 Task: Open Card Technology Conference Review in Board Email Marketing List Cleaning and Segmentation to Workspace Email Service Providers and add a team member Softage.2@softage.net, a label Purple, a checklist Greek Life, an attachment from your onedrive, a color Purple and finally, add a card description 'Conduct customer research for new customer experience improvements' and a comment 'Attention to detail is critical for this task, so let us make sure we do not miss anything important.'. Add a start date 'Jan 02, 1900' with a due date 'Jan 09, 1900'
Action: Mouse moved to (72, 269)
Screenshot: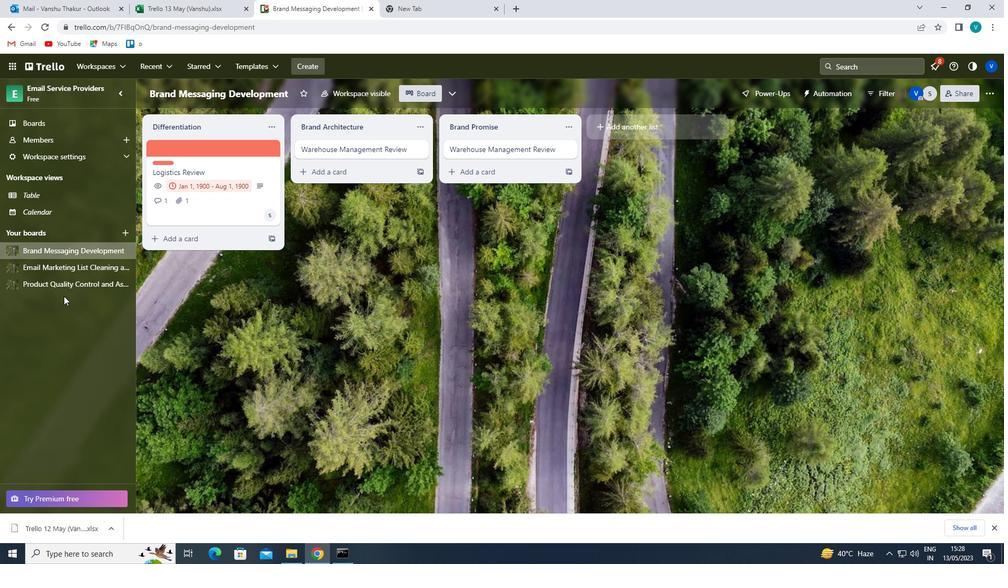 
Action: Mouse pressed left at (72, 269)
Screenshot: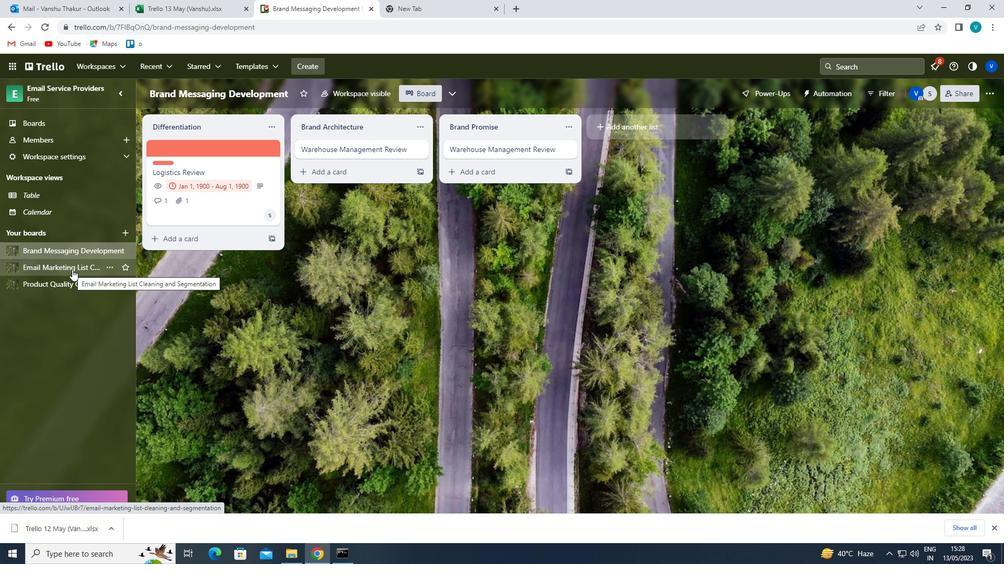 
Action: Mouse moved to (189, 150)
Screenshot: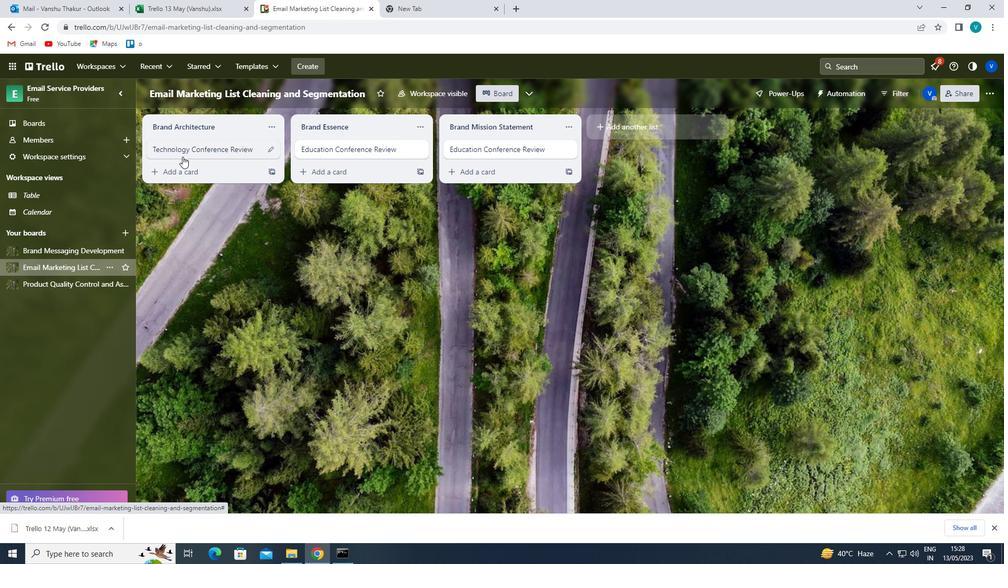 
Action: Mouse pressed left at (189, 150)
Screenshot: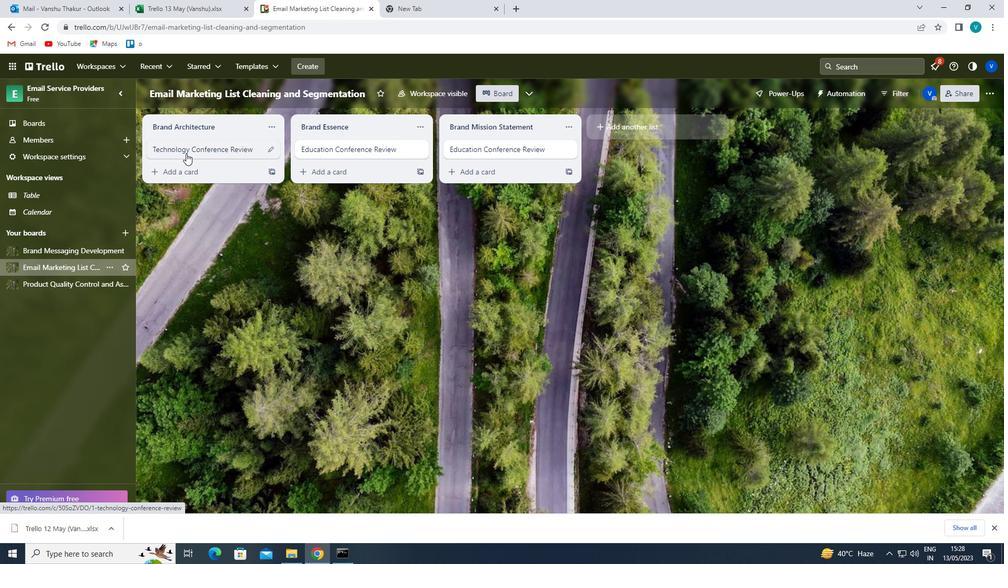 
Action: Mouse moved to (642, 149)
Screenshot: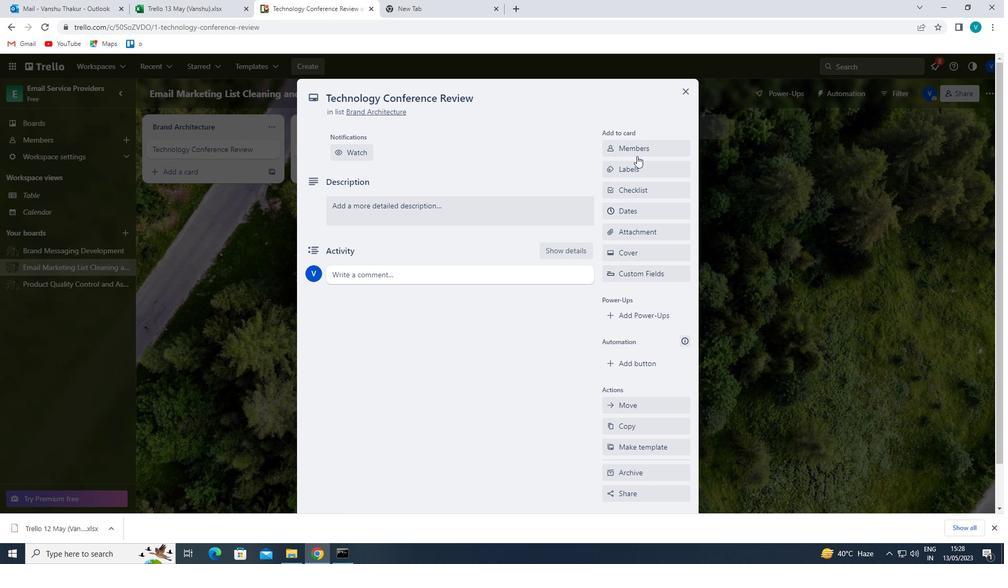 
Action: Mouse pressed left at (642, 149)
Screenshot: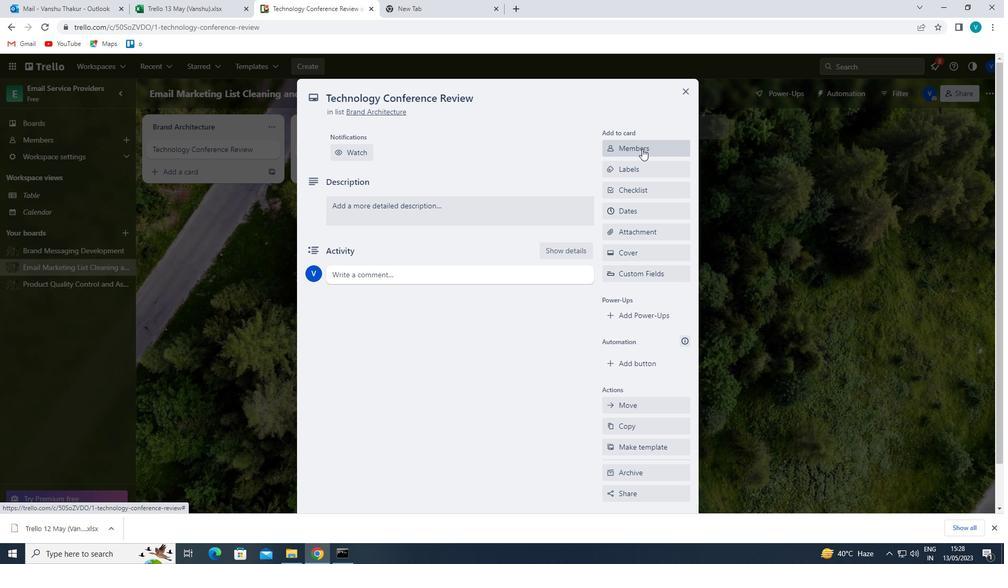 
Action: Key pressed <Key.shift>SOFTA
Screenshot: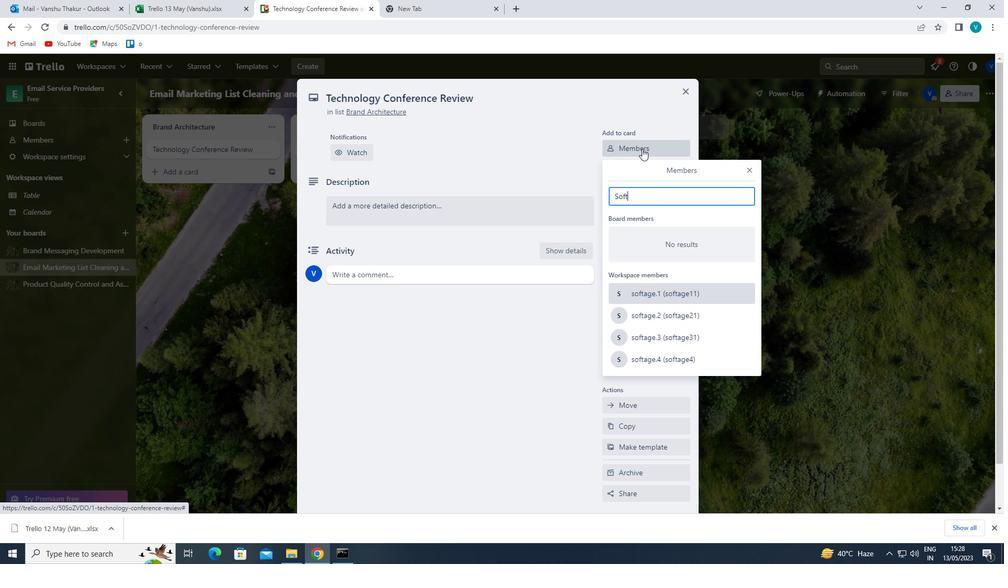 
Action: Mouse moved to (519, 76)
Screenshot: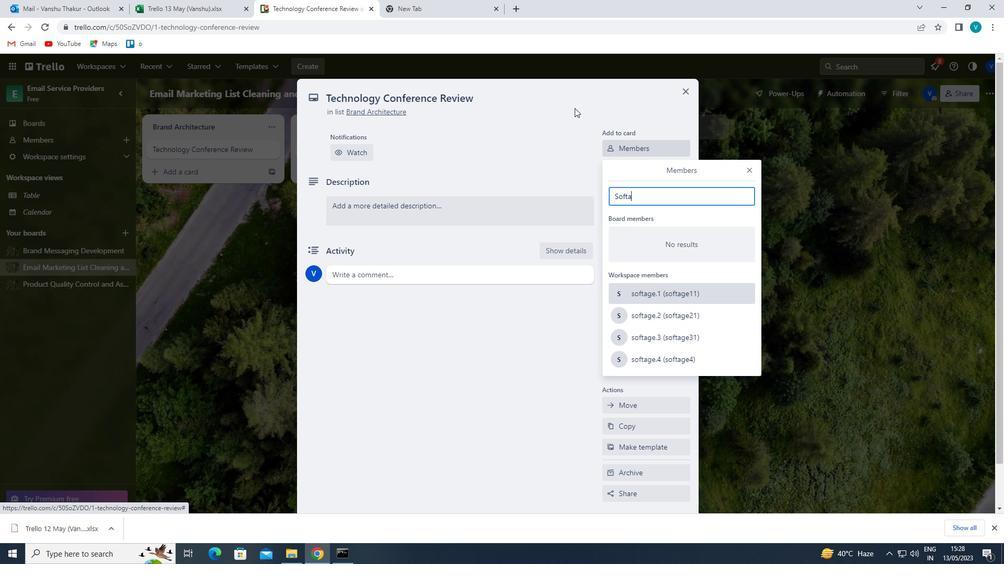 
Action: Key pressed <Key.backspace>
Screenshot: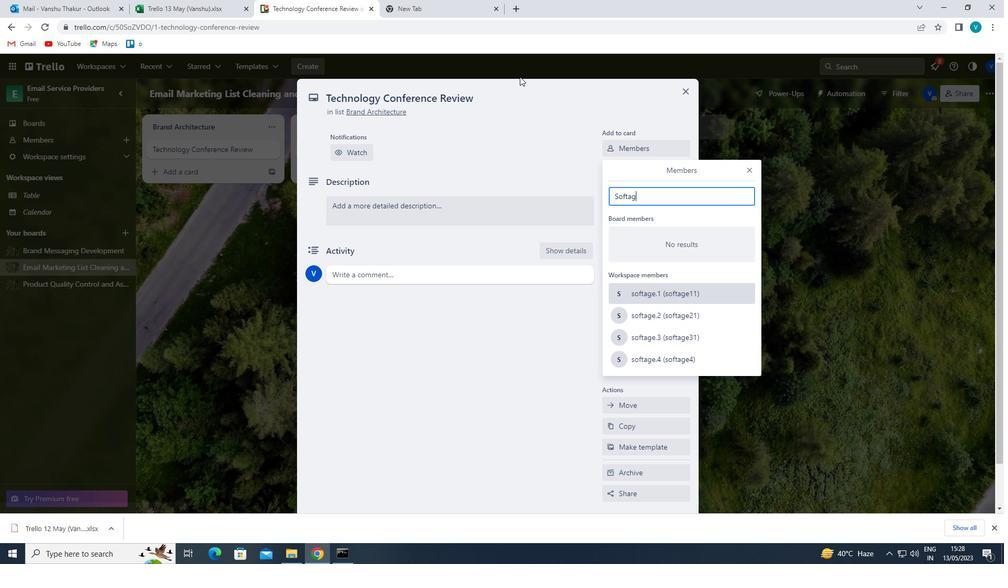 
Action: Mouse moved to (667, 312)
Screenshot: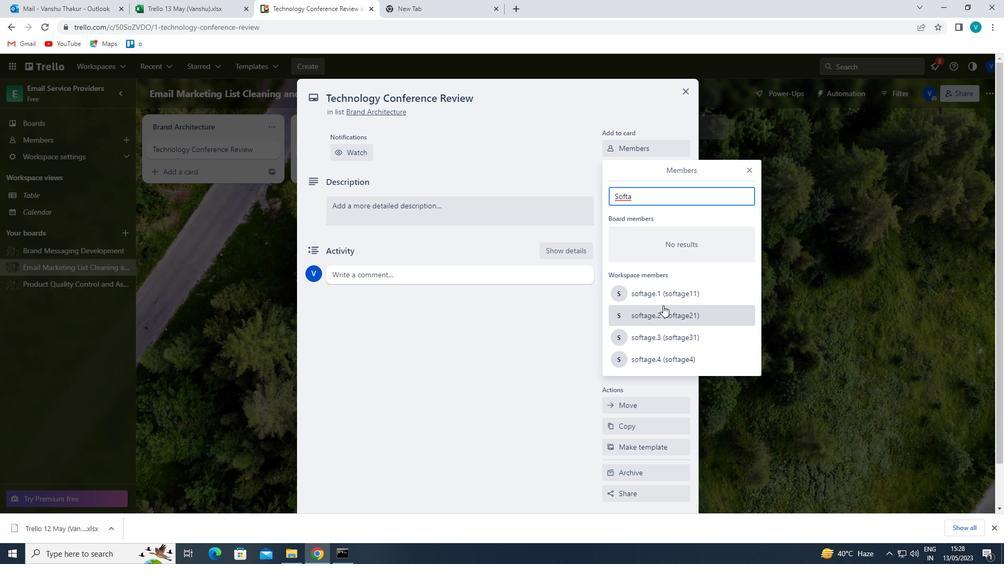 
Action: Mouse pressed left at (667, 312)
Screenshot: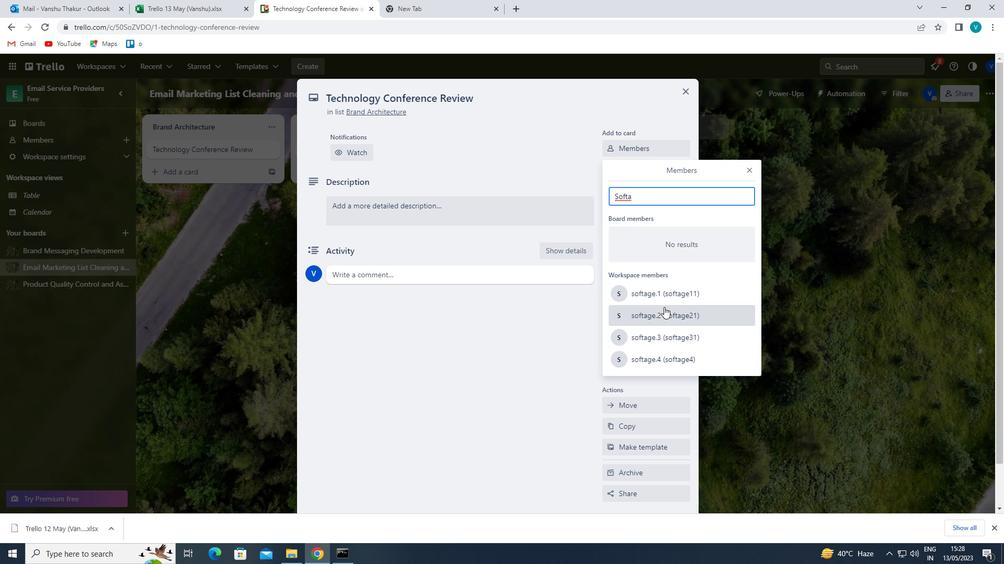 
Action: Mouse moved to (751, 168)
Screenshot: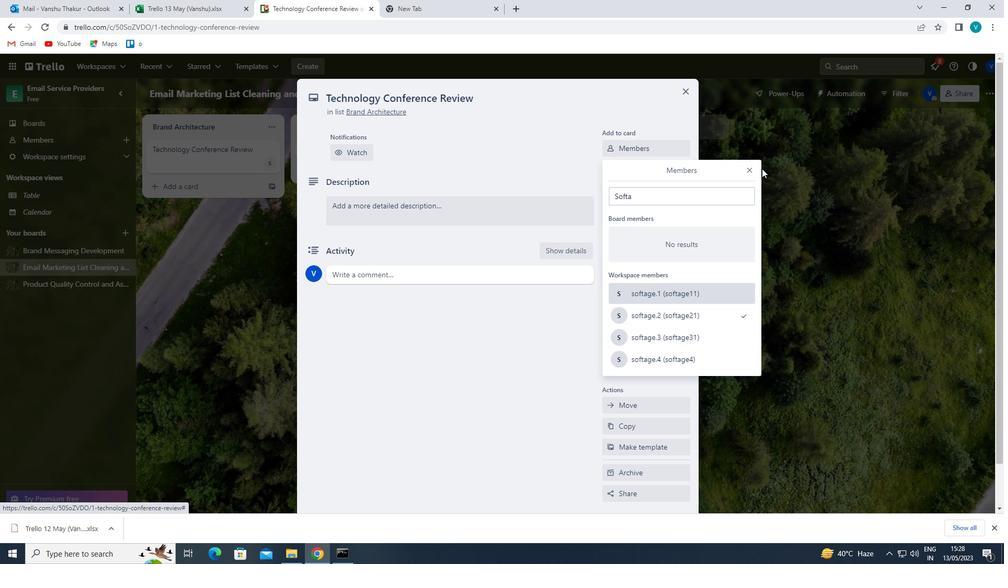 
Action: Mouse pressed left at (751, 168)
Screenshot: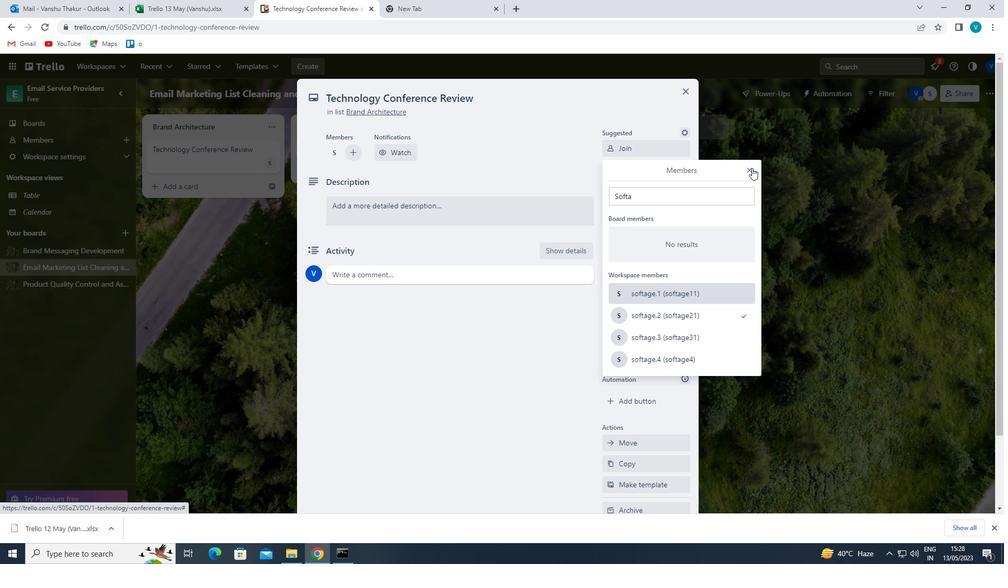 
Action: Mouse moved to (666, 209)
Screenshot: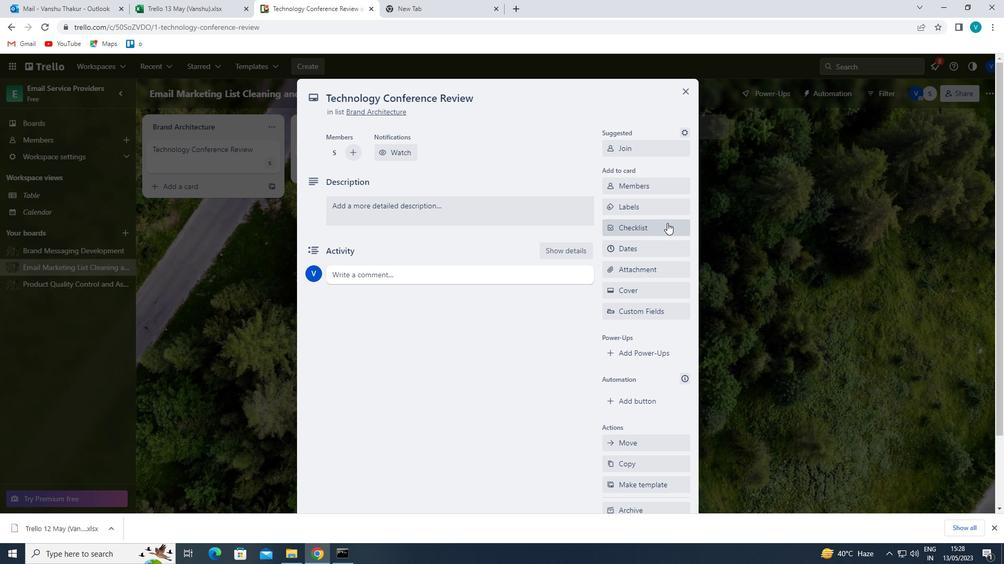 
Action: Mouse pressed left at (666, 209)
Screenshot: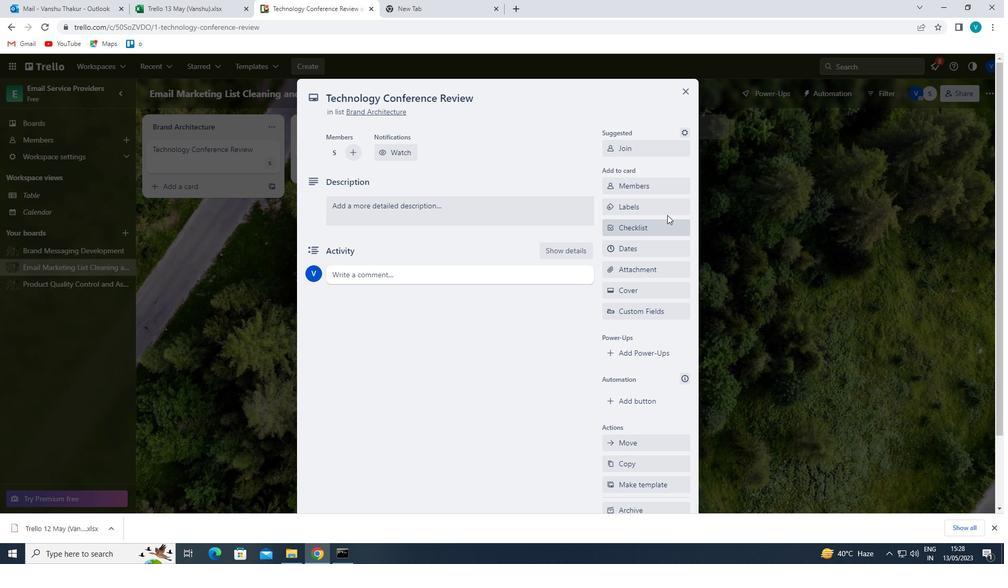 
Action: Mouse moved to (675, 369)
Screenshot: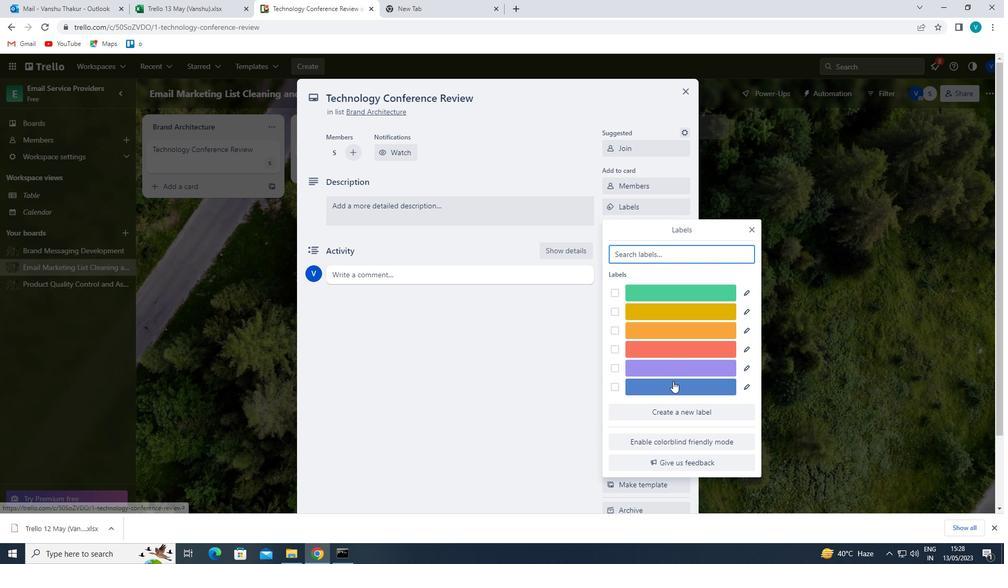 
Action: Mouse pressed left at (675, 369)
Screenshot: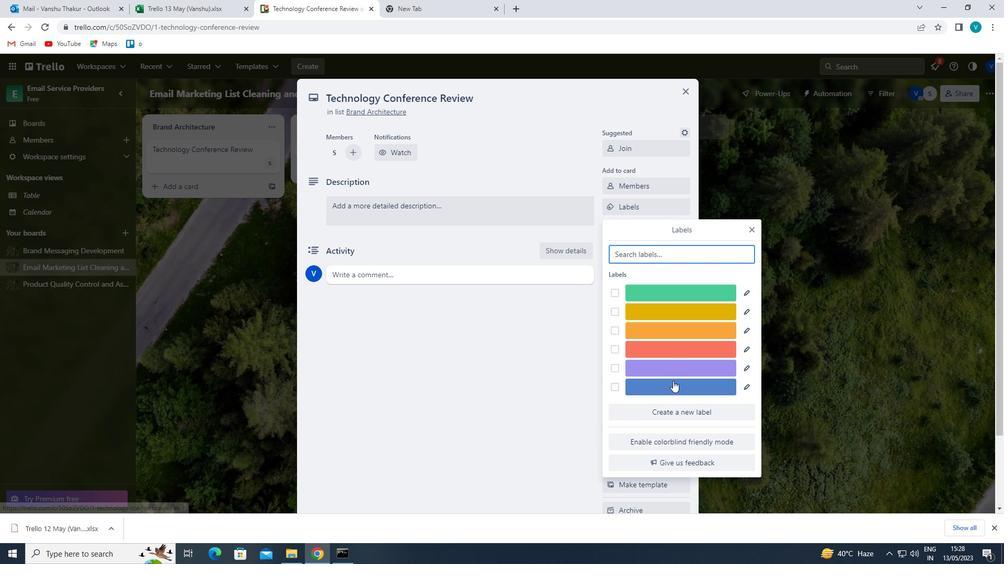 
Action: Mouse moved to (750, 227)
Screenshot: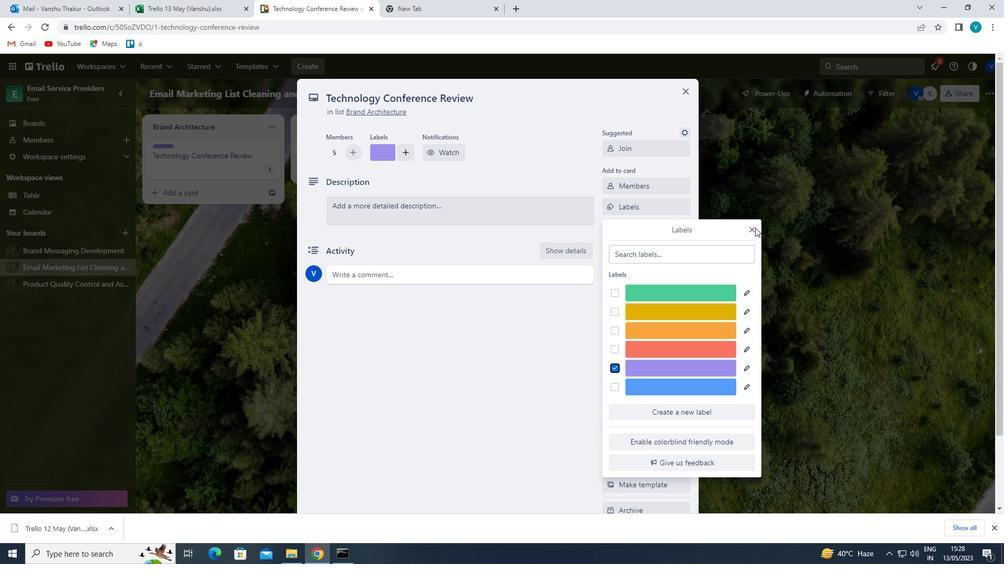 
Action: Mouse pressed left at (750, 227)
Screenshot: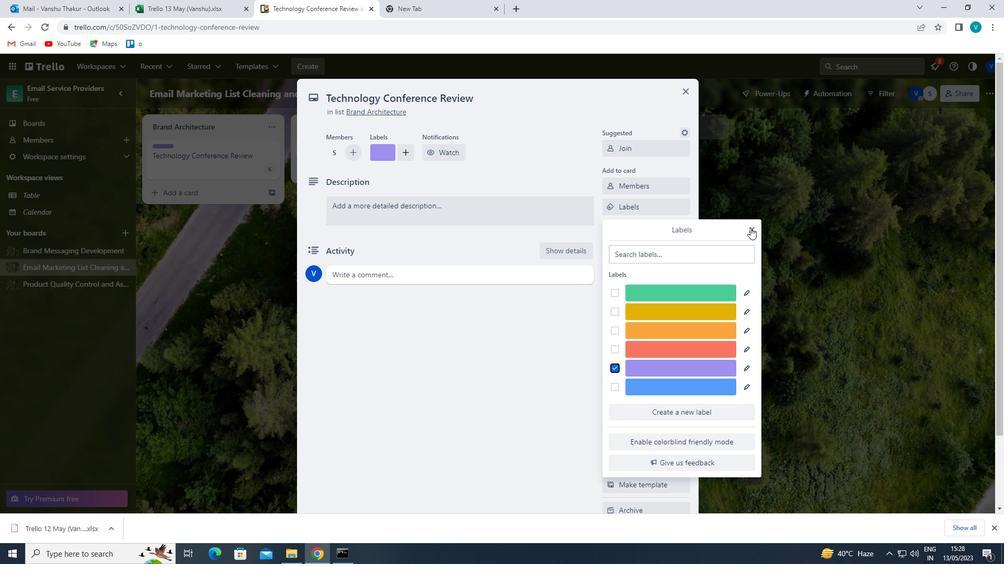
Action: Mouse moved to (641, 223)
Screenshot: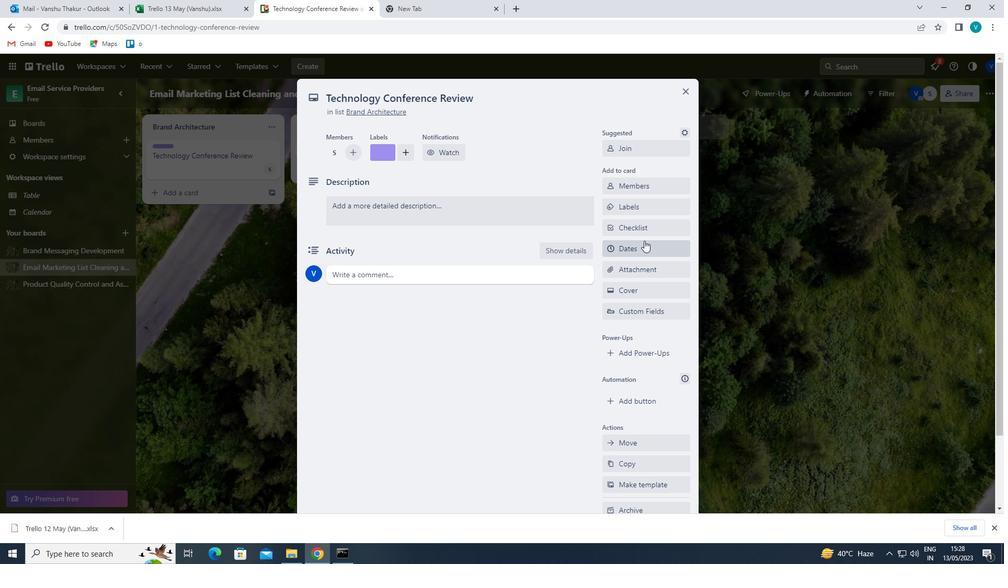 
Action: Mouse pressed left at (641, 223)
Screenshot: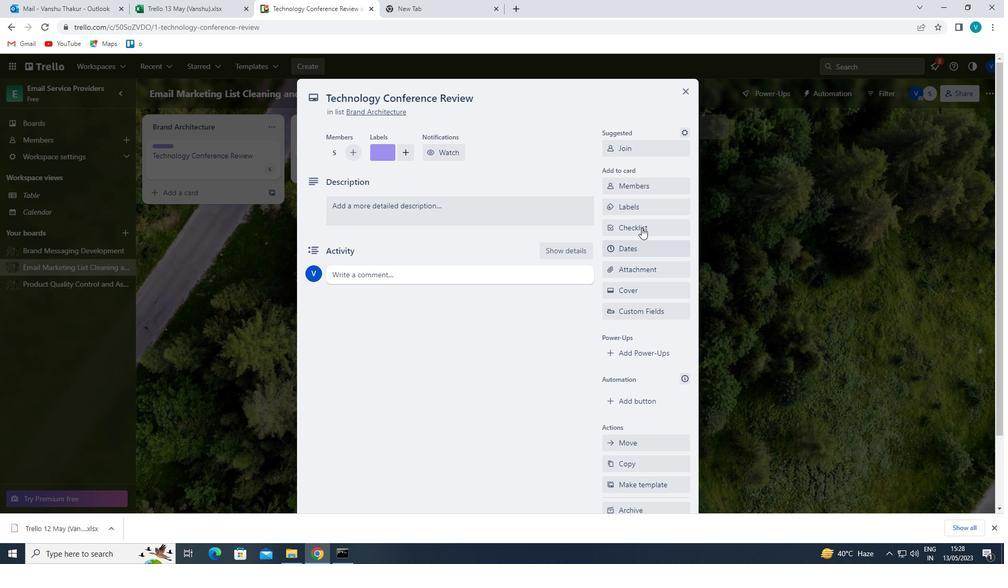 
Action: Key pressed <Key.shift>GREEK<Key.space><Key.shift>LIFE
Screenshot: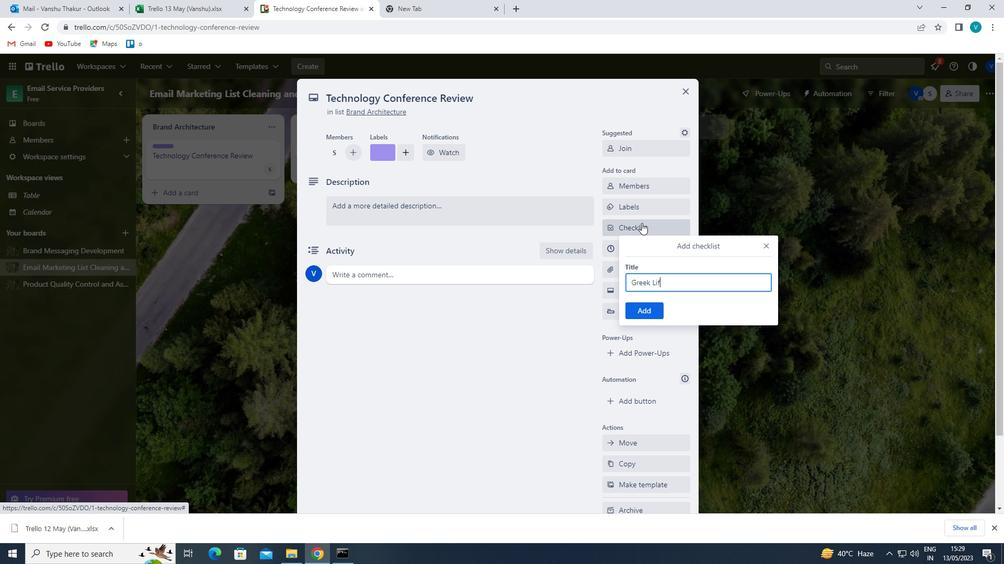 
Action: Mouse moved to (654, 308)
Screenshot: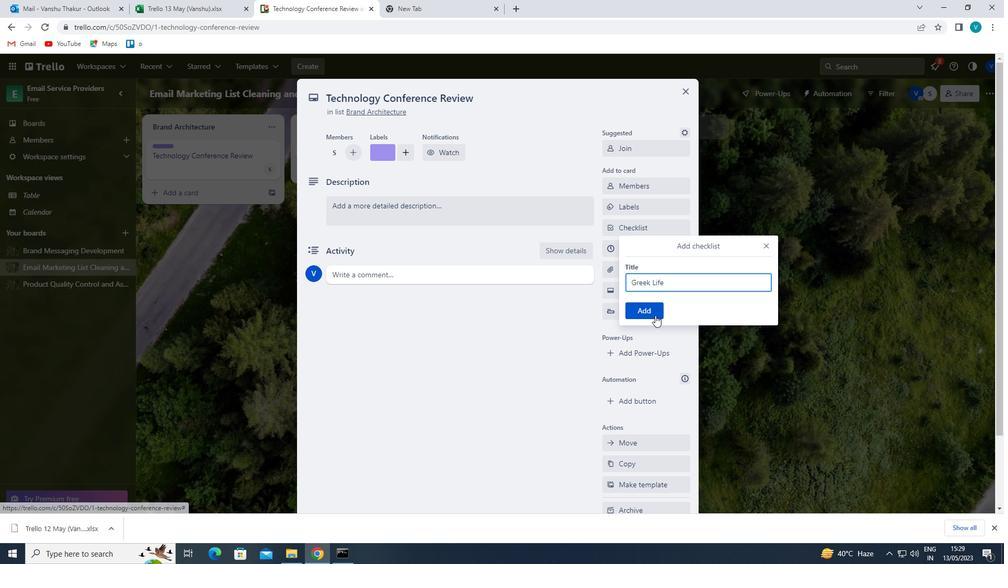 
Action: Mouse pressed left at (654, 308)
Screenshot: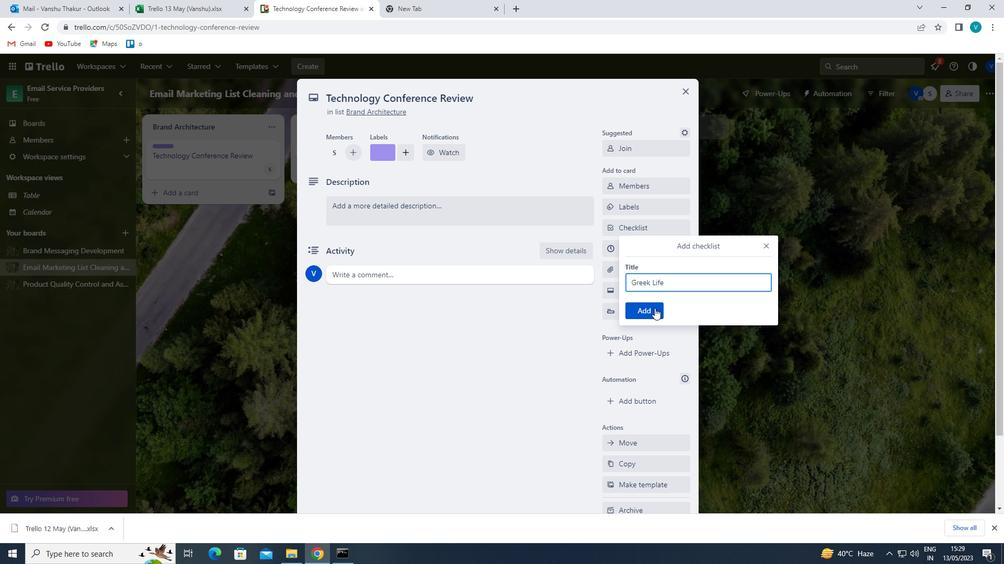 
Action: Mouse moved to (642, 275)
Screenshot: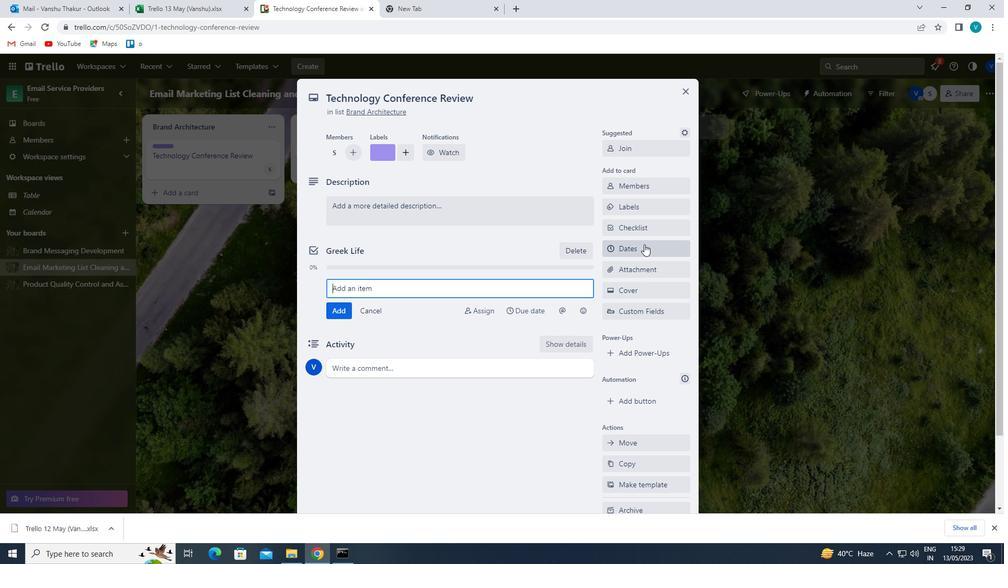 
Action: Mouse pressed left at (642, 275)
Screenshot: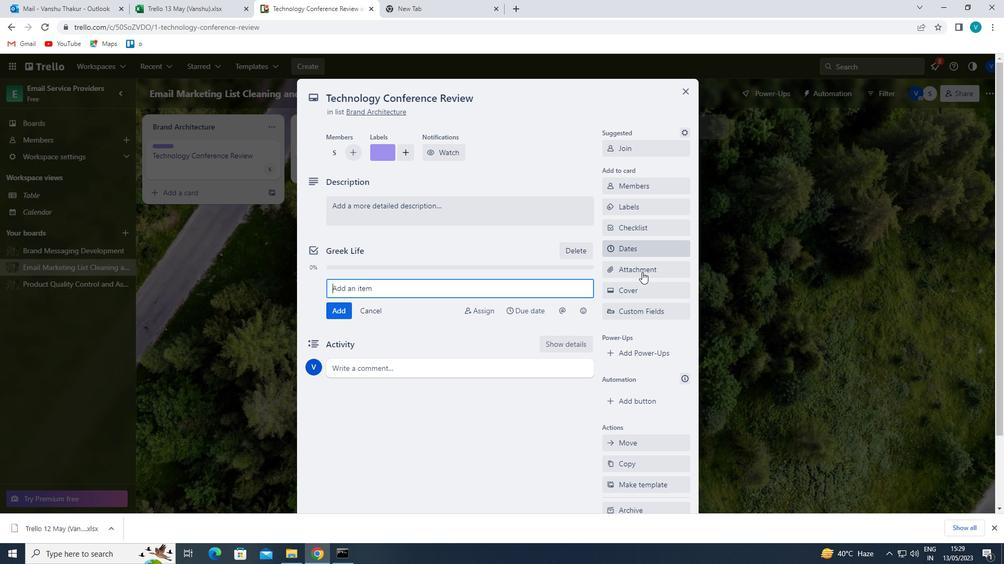 
Action: Mouse moved to (630, 397)
Screenshot: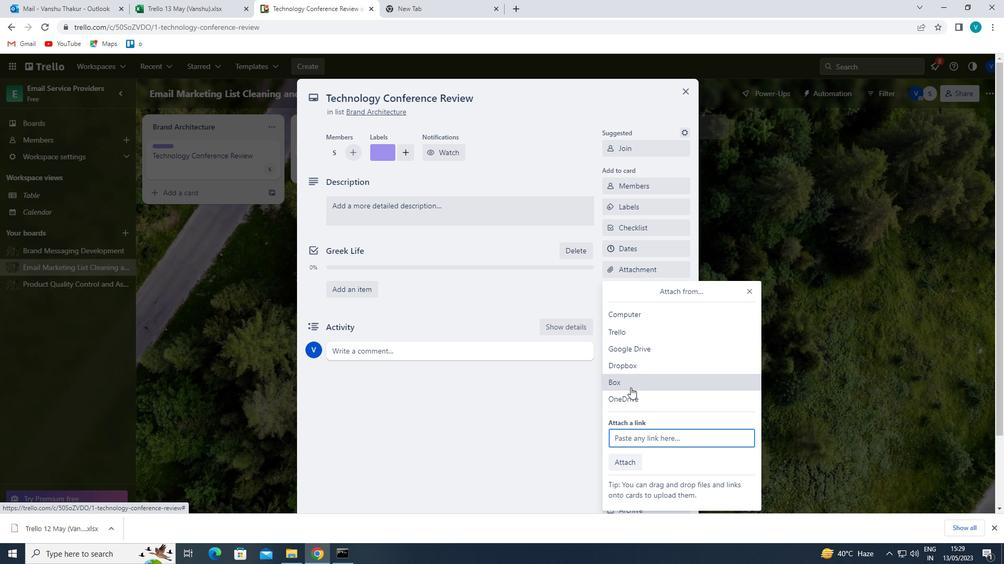 
Action: Mouse pressed left at (630, 397)
Screenshot: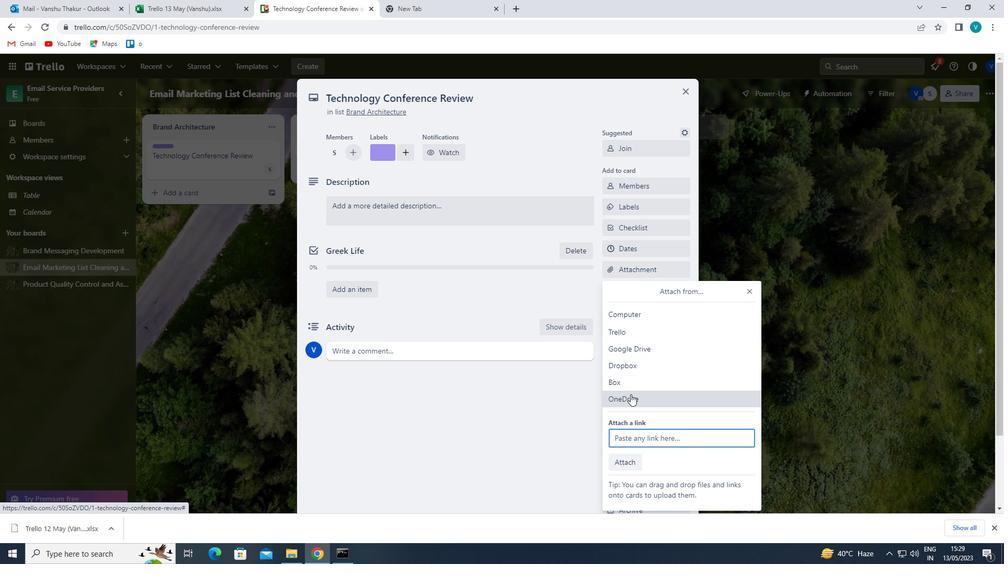 
Action: Mouse moved to (381, 204)
Screenshot: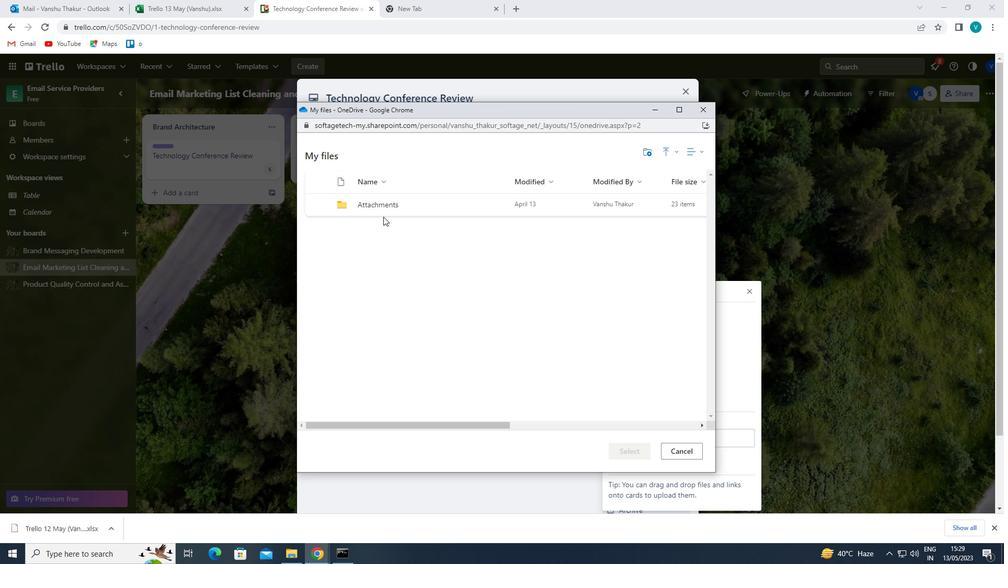 
Action: Mouse pressed left at (381, 204)
Screenshot: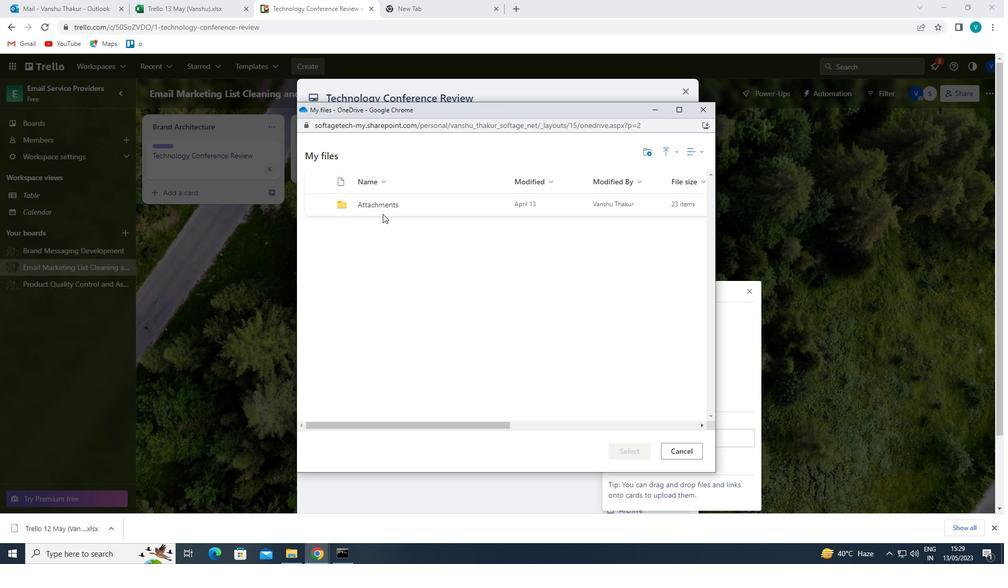 
Action: Mouse moved to (373, 255)
Screenshot: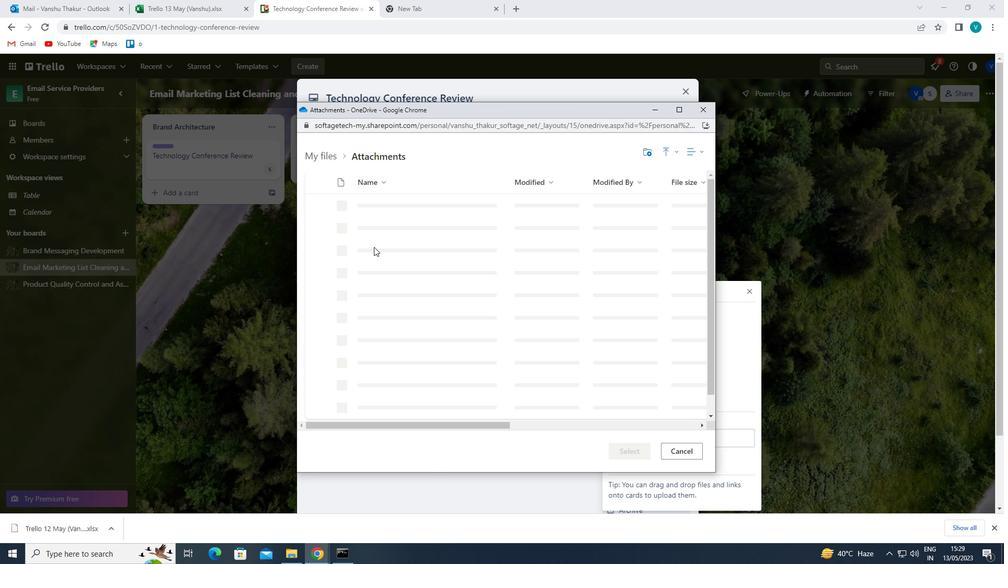 
Action: Mouse pressed left at (373, 255)
Screenshot: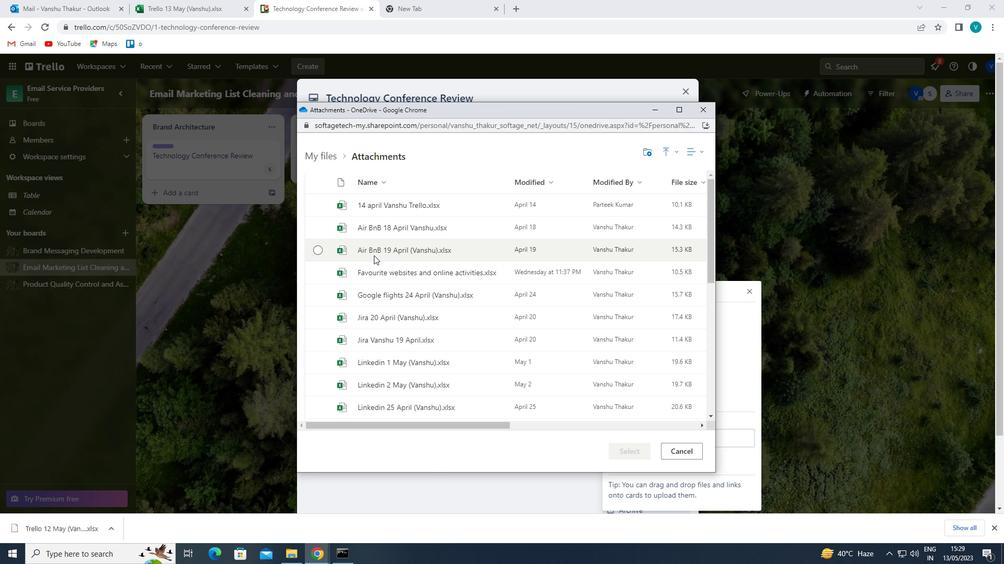 
Action: Mouse moved to (623, 446)
Screenshot: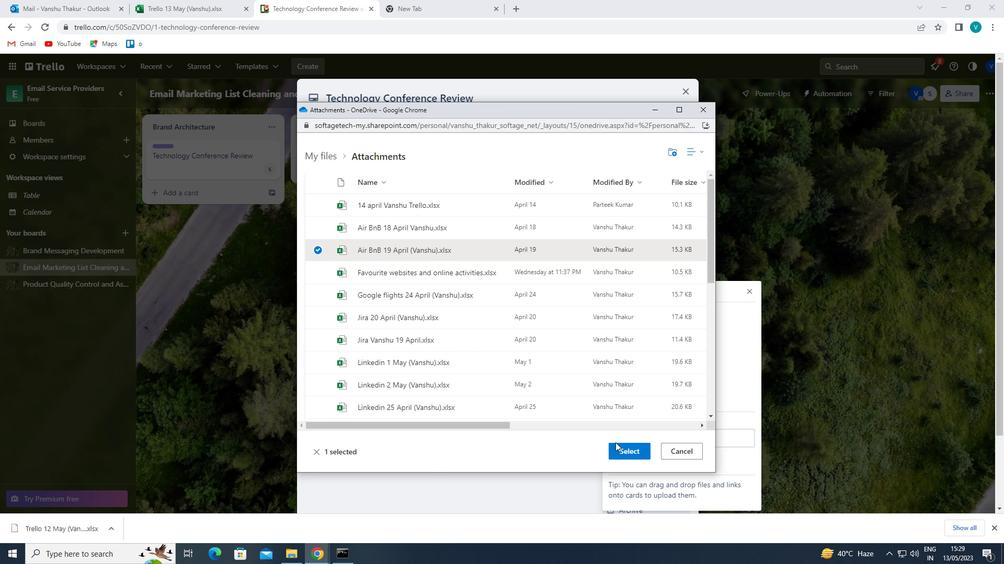 
Action: Mouse pressed left at (623, 446)
Screenshot: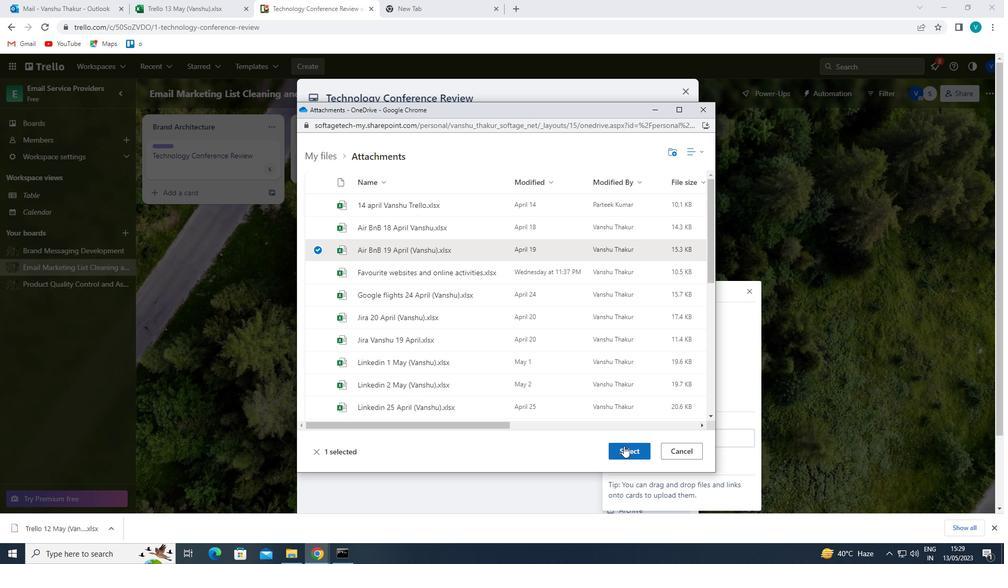 
Action: Mouse moved to (629, 294)
Screenshot: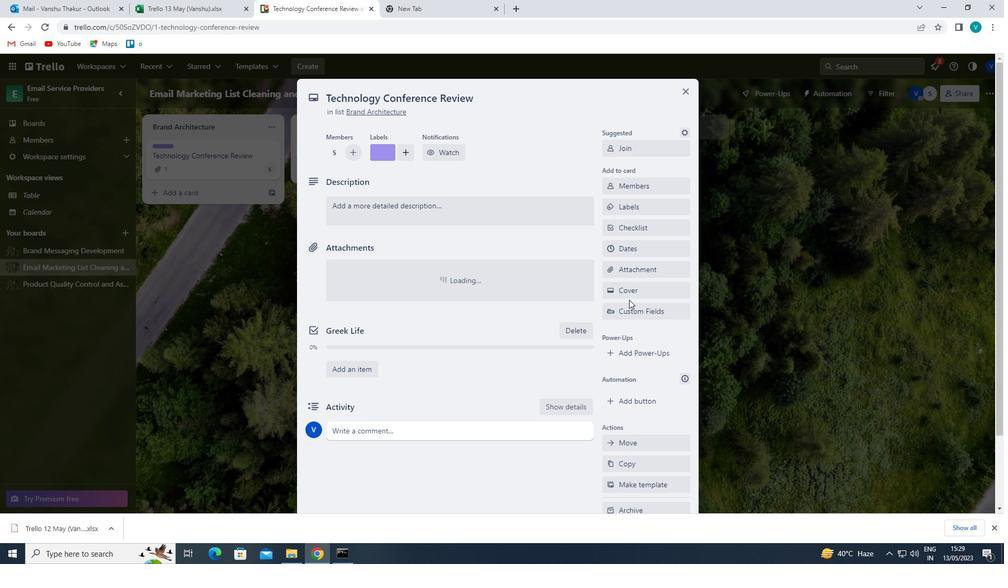 
Action: Mouse pressed left at (629, 294)
Screenshot: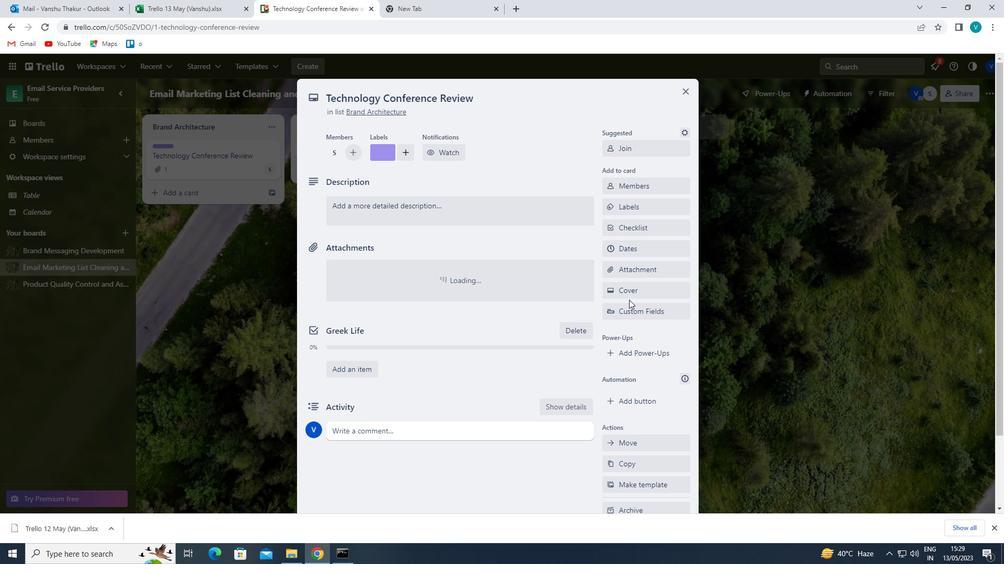 
Action: Mouse moved to (734, 300)
Screenshot: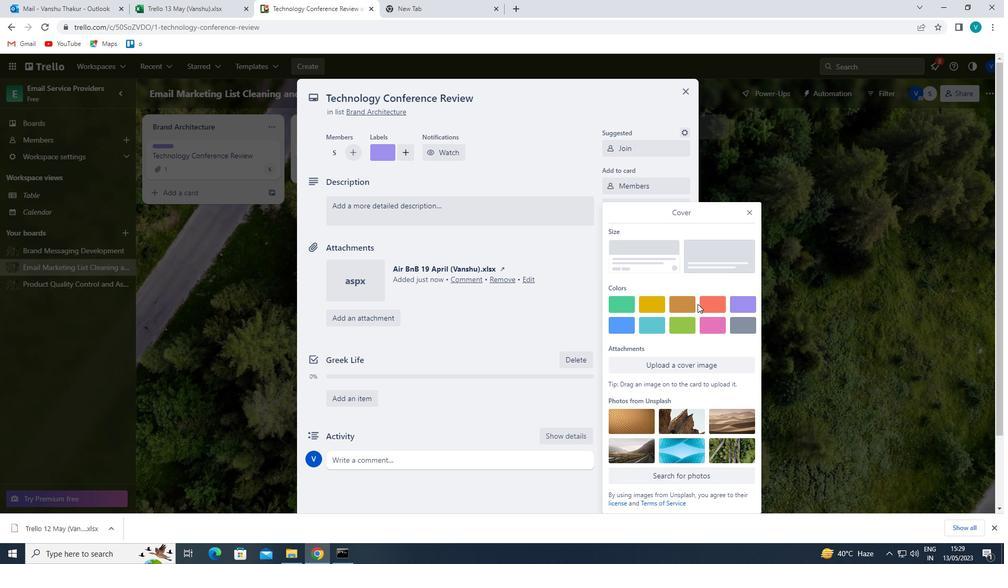 
Action: Mouse pressed left at (734, 300)
Screenshot: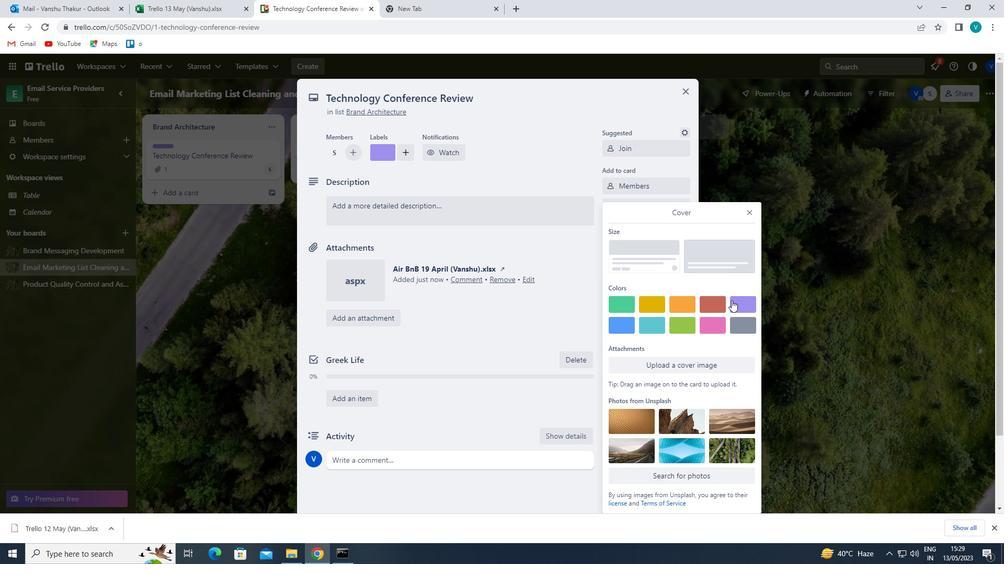 
Action: Mouse moved to (751, 191)
Screenshot: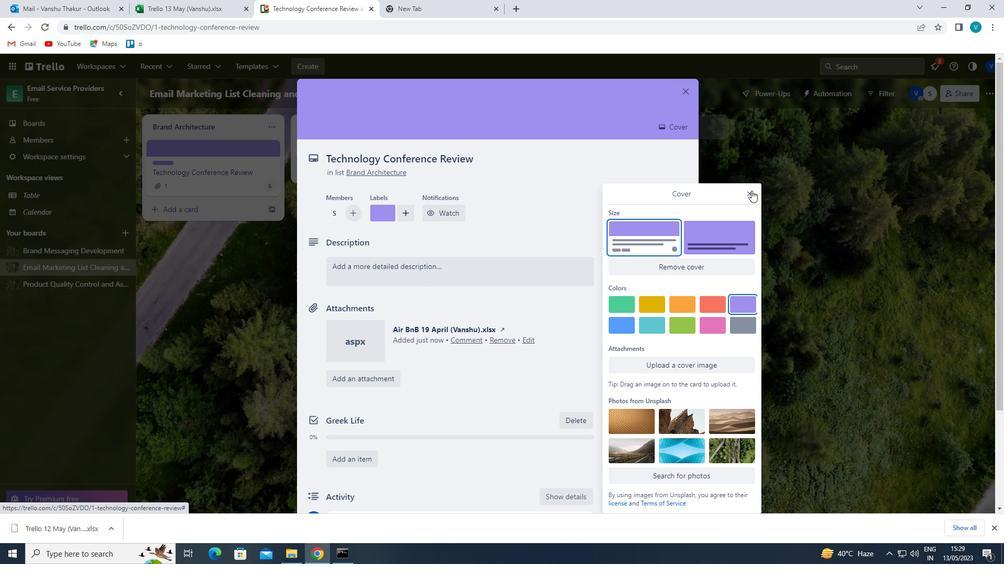 
Action: Mouse pressed left at (751, 191)
Screenshot: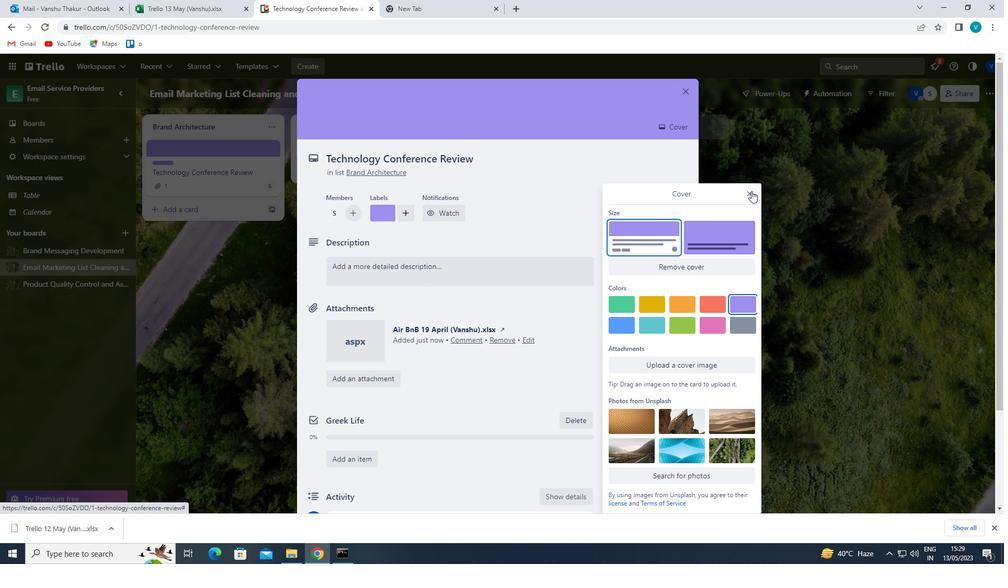 
Action: Mouse moved to (448, 258)
Screenshot: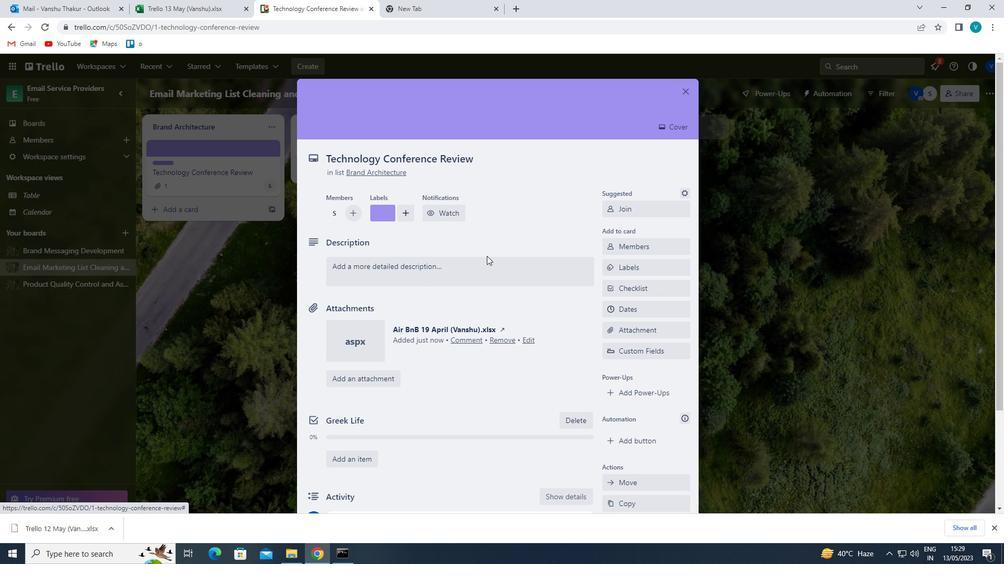 
Action: Mouse pressed left at (448, 258)
Screenshot: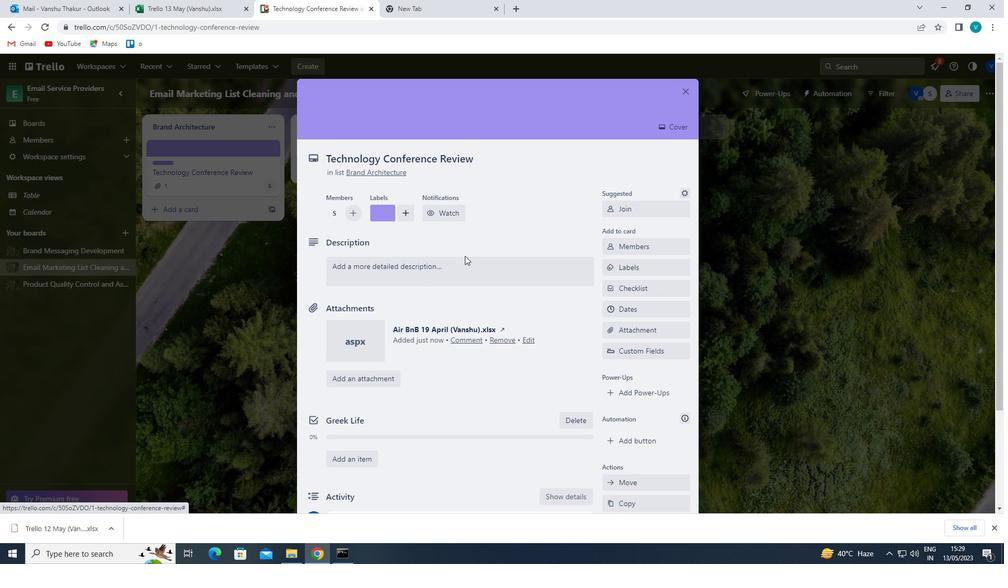 
Action: Mouse moved to (448, 259)
Screenshot: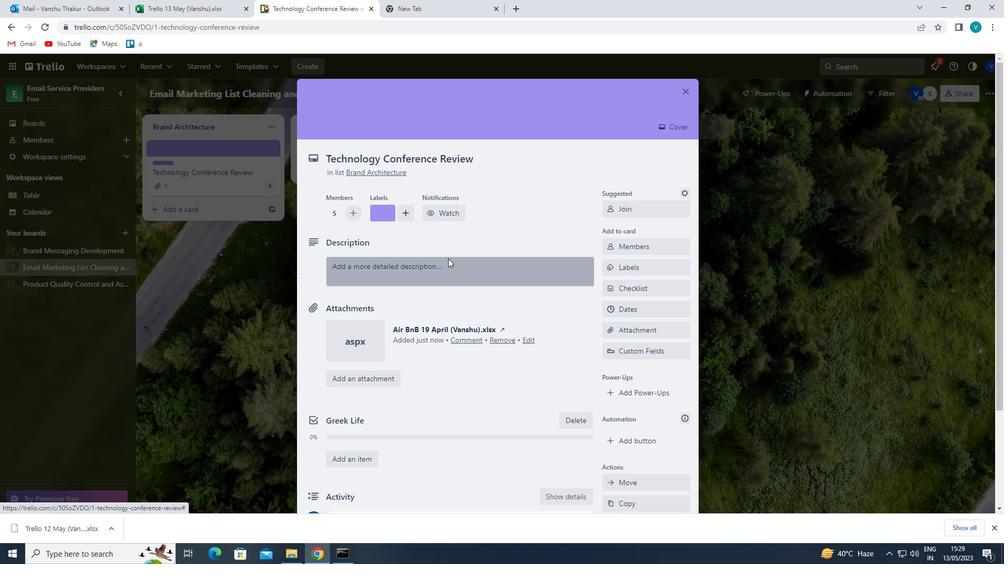 
Action: Key pressed '<Key.shift><Key.shift><Key.shift><Key.shift><Key.shift><Key.shift><Key.shift><Key.shift><Key.shift><Key.shift><Key.shift>CONDUCT<Key.space>CUSTOMER<Key.space>RESEARCH<Key.space>FOR<Key.space>NEW<Key.space>CUSTOMER<Key.space>EXPERIENCE<Key.space>IMPROVEMENTS'
Screenshot: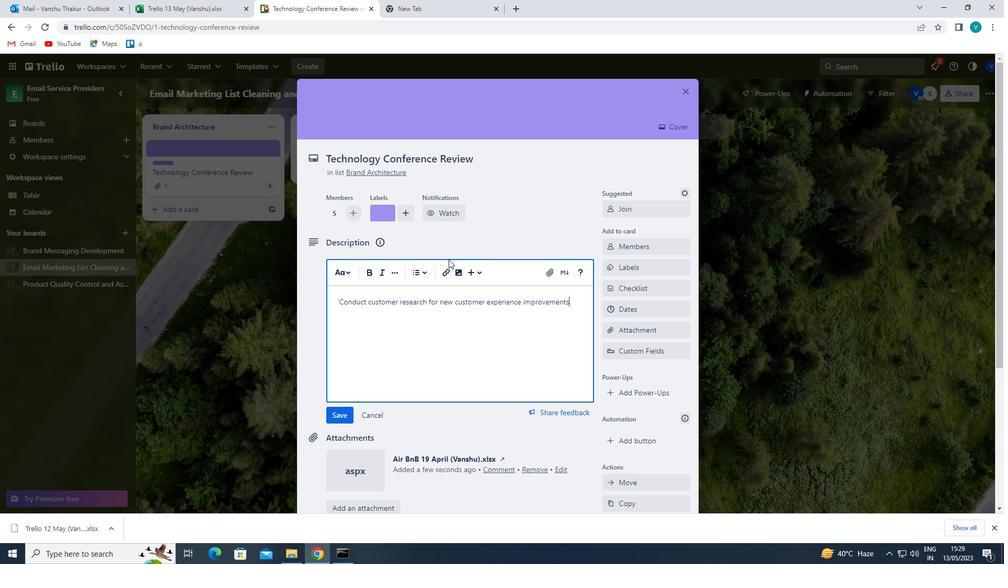 
Action: Mouse moved to (337, 411)
Screenshot: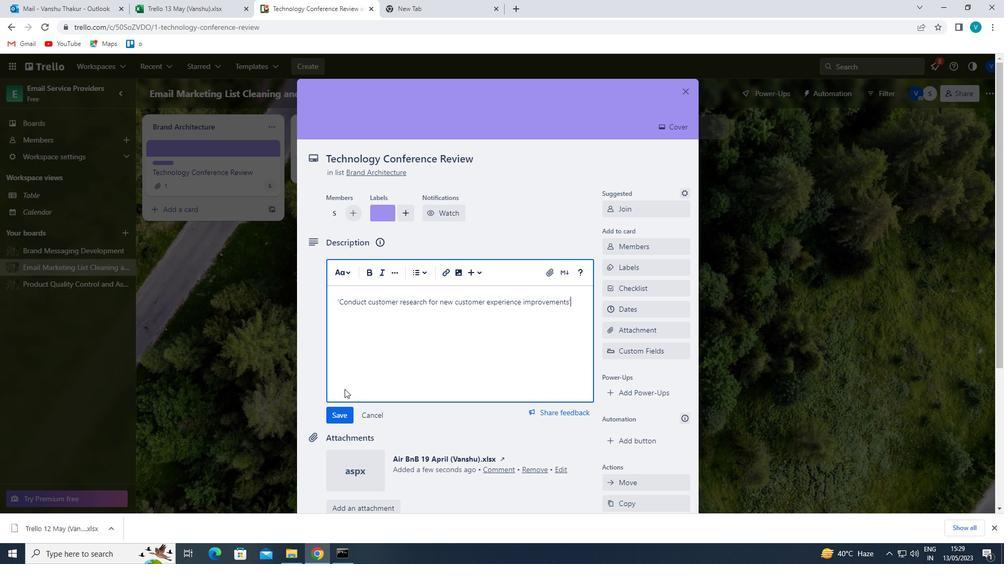 
Action: Mouse pressed left at (337, 411)
Screenshot: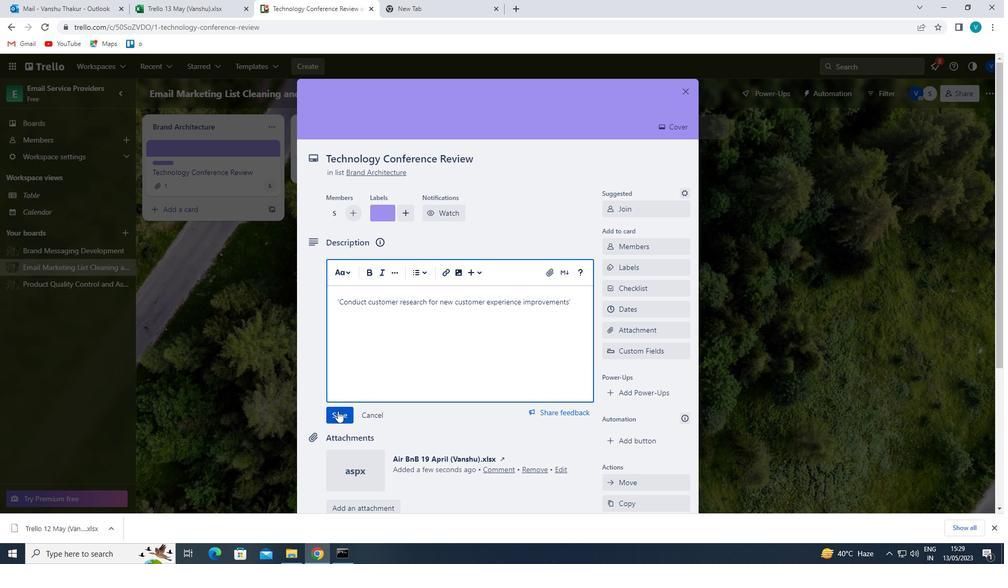 
Action: Mouse scrolled (337, 411) with delta (0, 0)
Screenshot: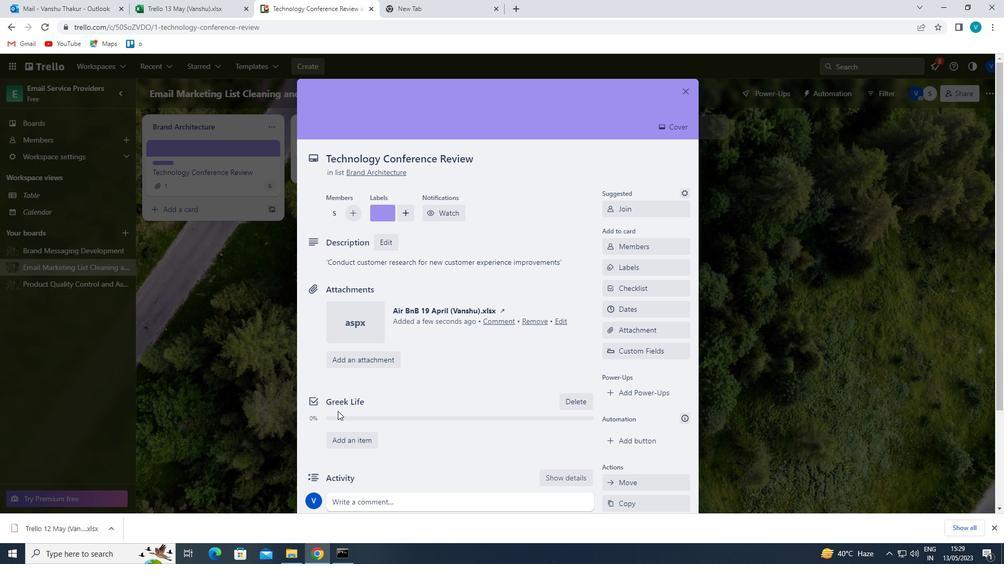 
Action: Mouse scrolled (337, 411) with delta (0, 0)
Screenshot: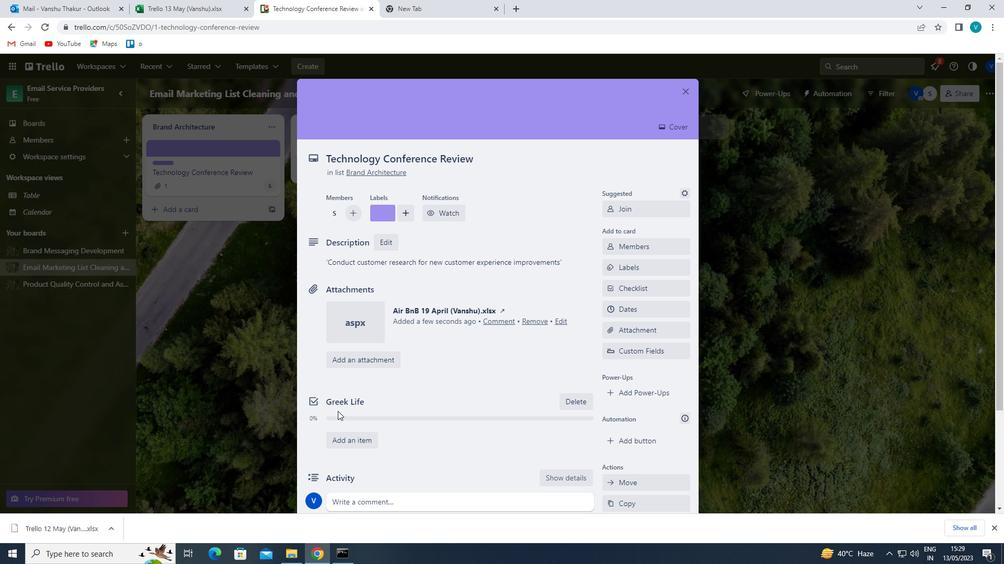 
Action: Mouse moved to (339, 404)
Screenshot: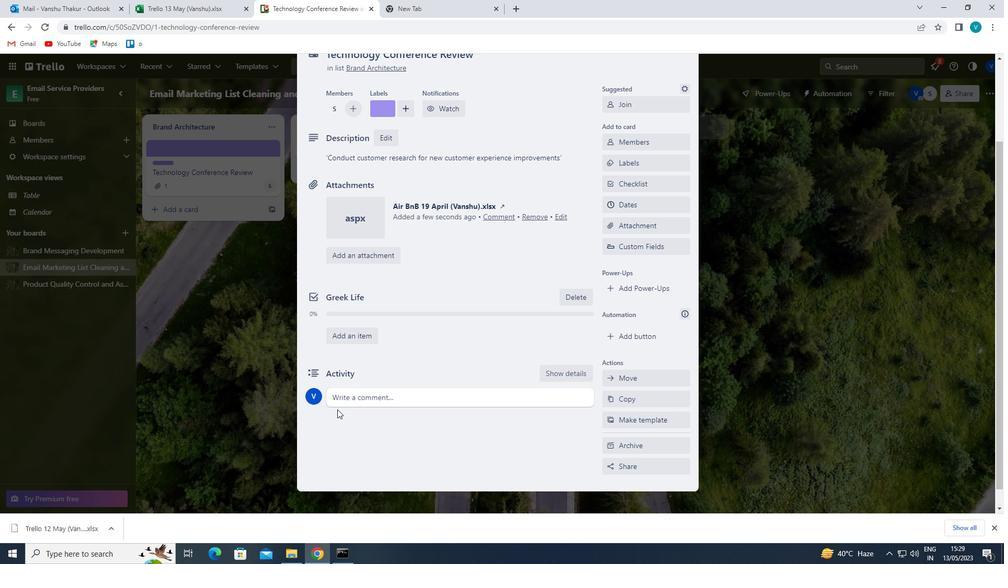 
Action: Mouse pressed left at (339, 404)
Screenshot: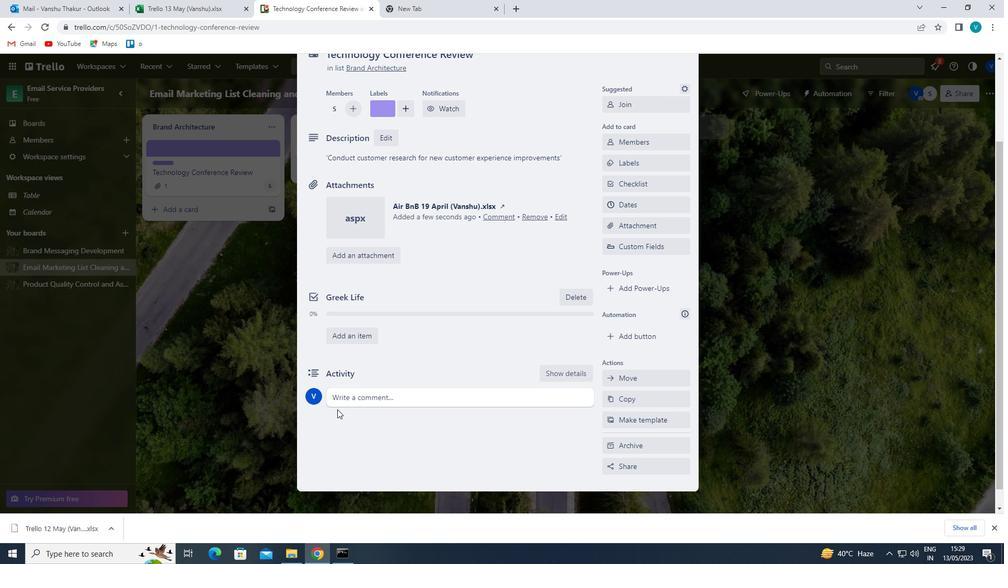 
Action: Mouse moved to (345, 399)
Screenshot: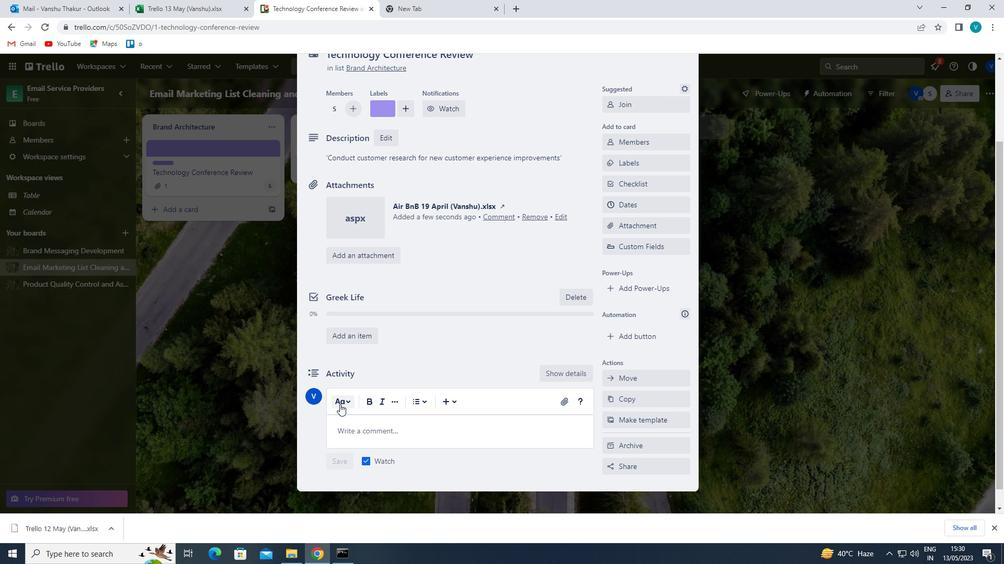 
Action: Key pressed '<Key.shift>ATTENTION<Key.space>TO<Key.space>DETAU<Key.backspace>IL<Key.space>IS<Key.space>CRITICAL<Key.space>FOR<Key.space>THIS<Key.space>TASK.<Key.backspace>,<Key.space>SO<Key.space>EL<Key.backspace>LET<Key.space><Key.backspace><Key.backspace><Key.backspace><Key.backspace><Key.backspace>LET<Key.space>US<Key.space>MAKE<Key.space>SURE<Key.space>WE<Key.space>DO<Key.space>NOT<Key.space>MISS<Key.space>ANYTHING<Key.space>IMPRT<Key.backspace><Key.backspace>ORTANT.'
Screenshot: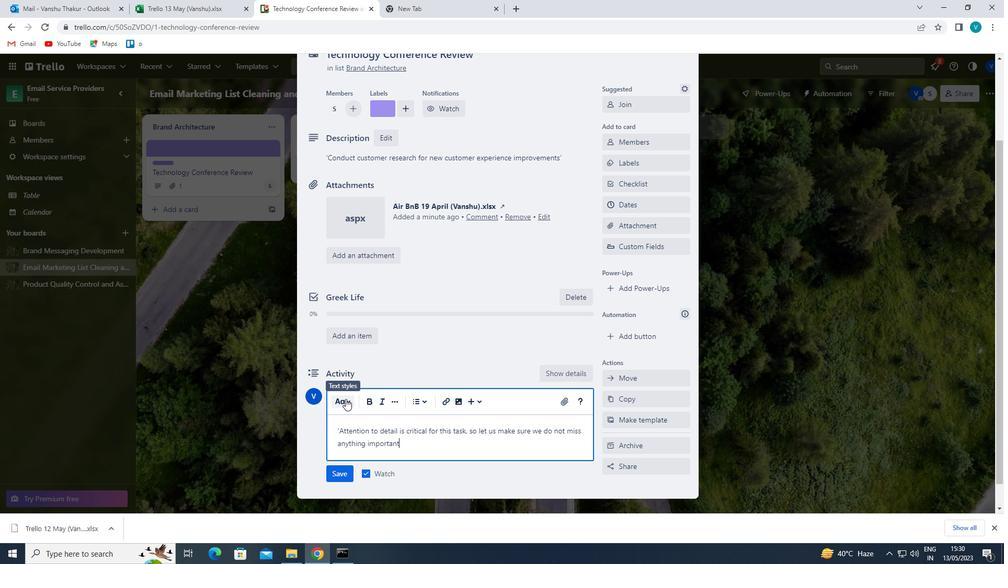 
Action: Mouse moved to (337, 472)
Screenshot: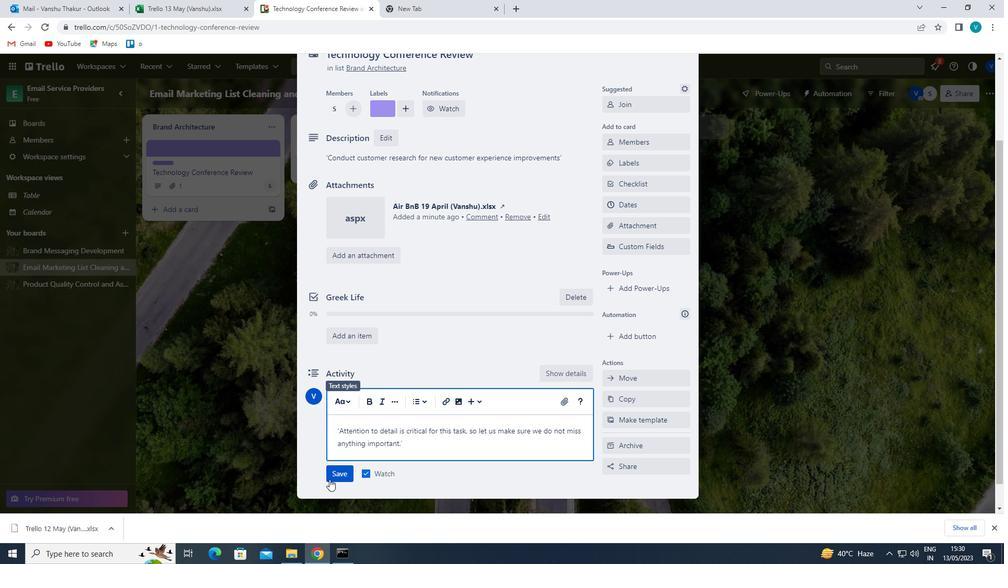 
Action: Mouse pressed left at (337, 472)
Screenshot: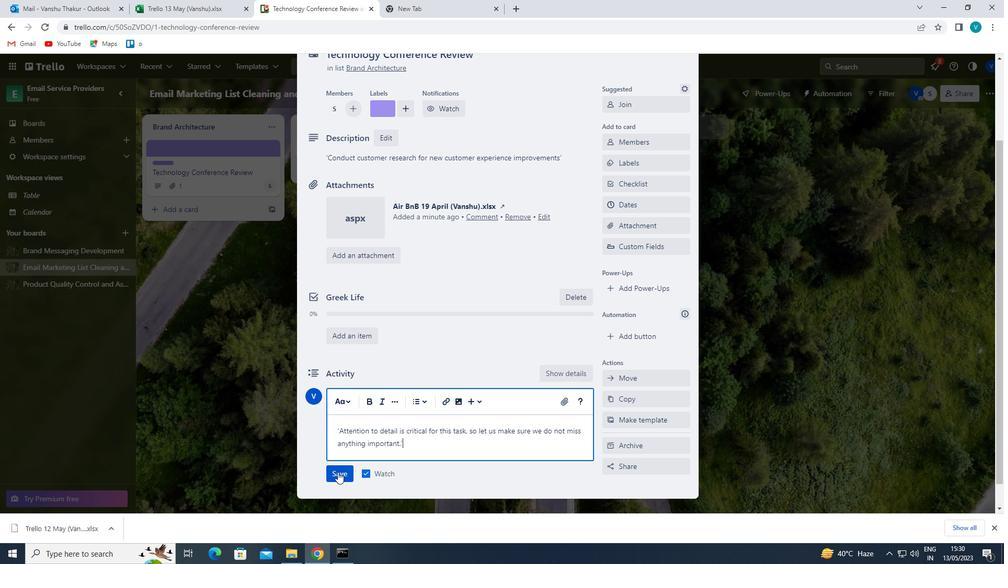 
Action: Mouse moved to (652, 201)
Screenshot: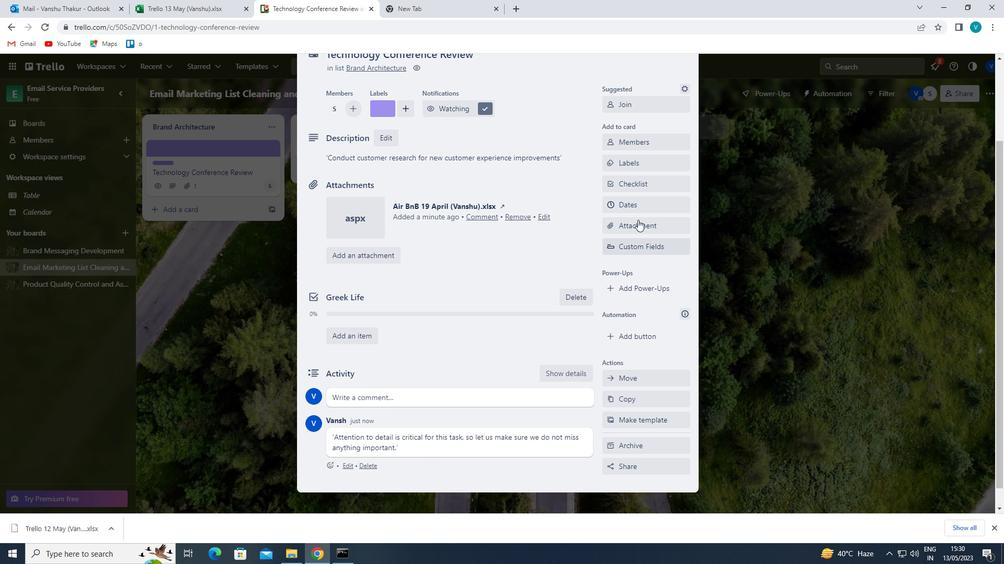 
Action: Mouse pressed left at (652, 201)
Screenshot: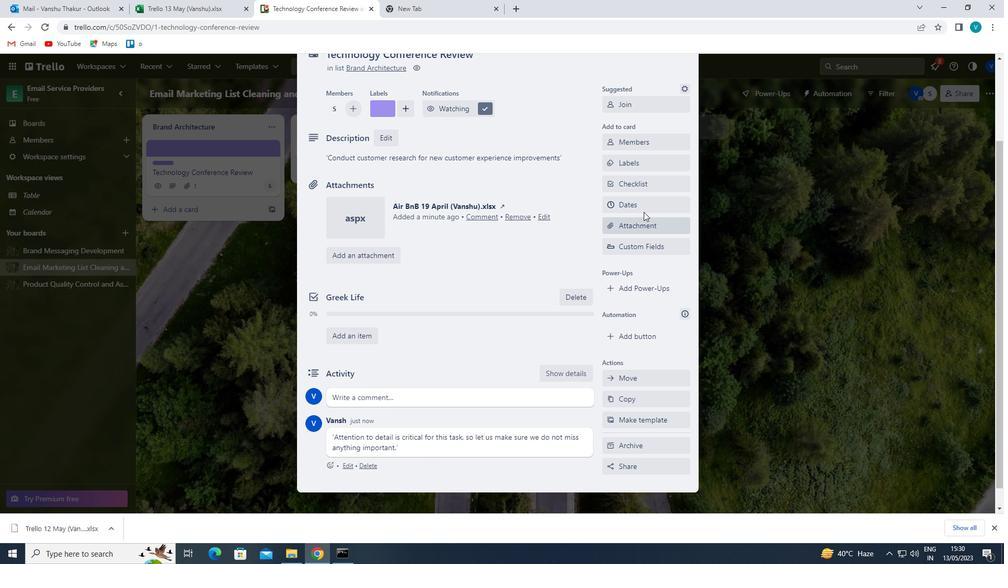 
Action: Mouse moved to (612, 283)
Screenshot: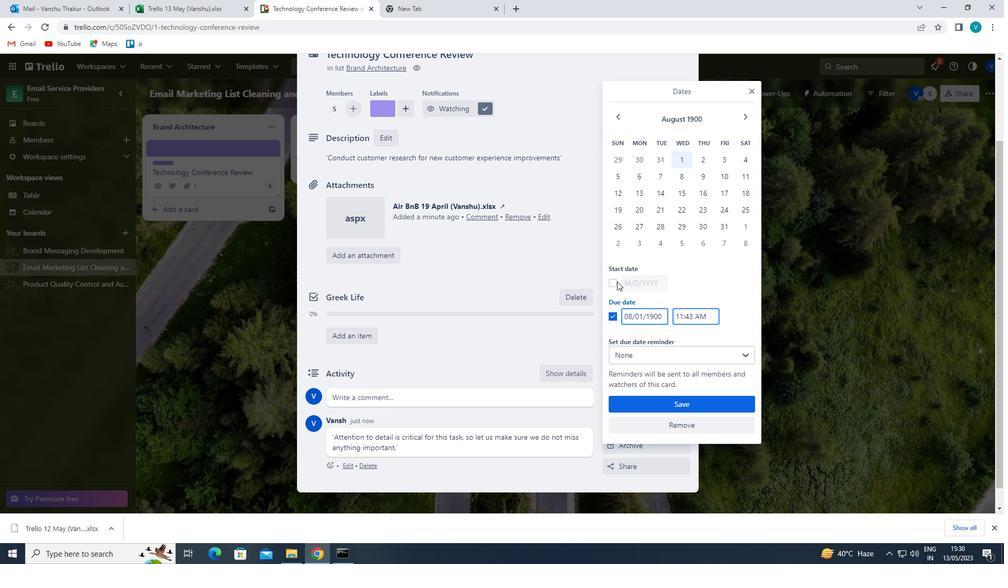 
Action: Mouse pressed left at (612, 283)
Screenshot: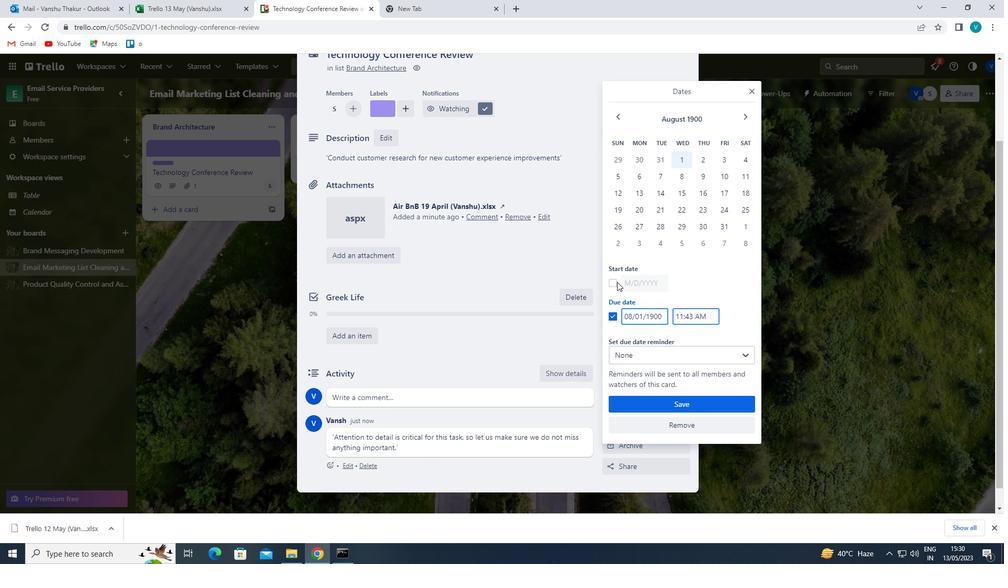 
Action: Mouse moved to (629, 282)
Screenshot: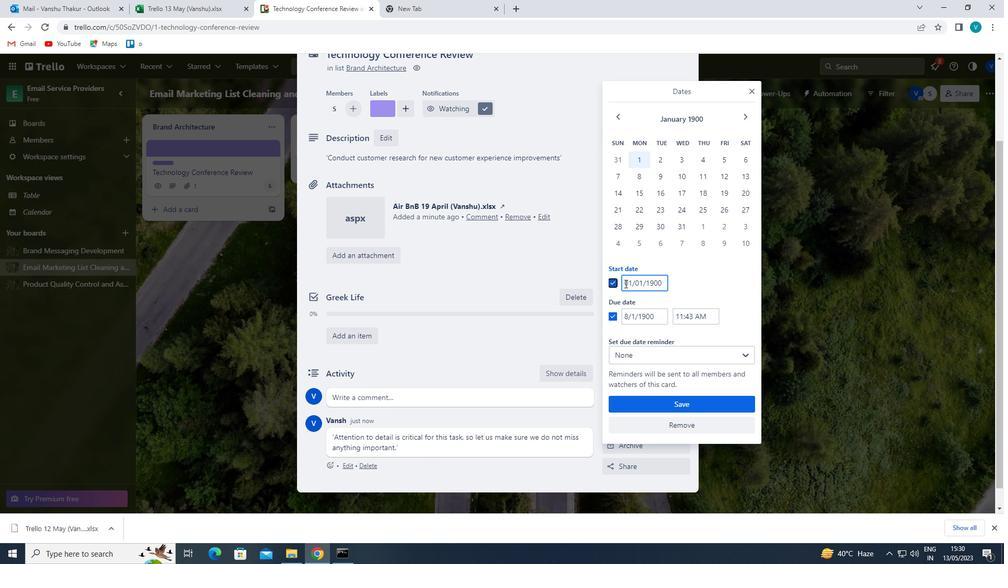 
Action: Mouse pressed left at (629, 282)
Screenshot: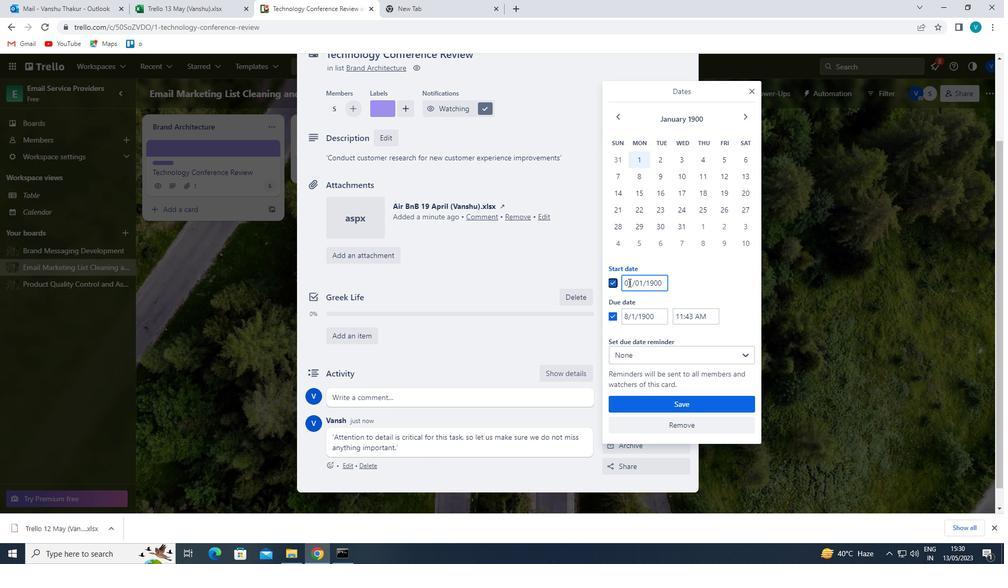 
Action: Key pressed <Key.backspace>2
Screenshot: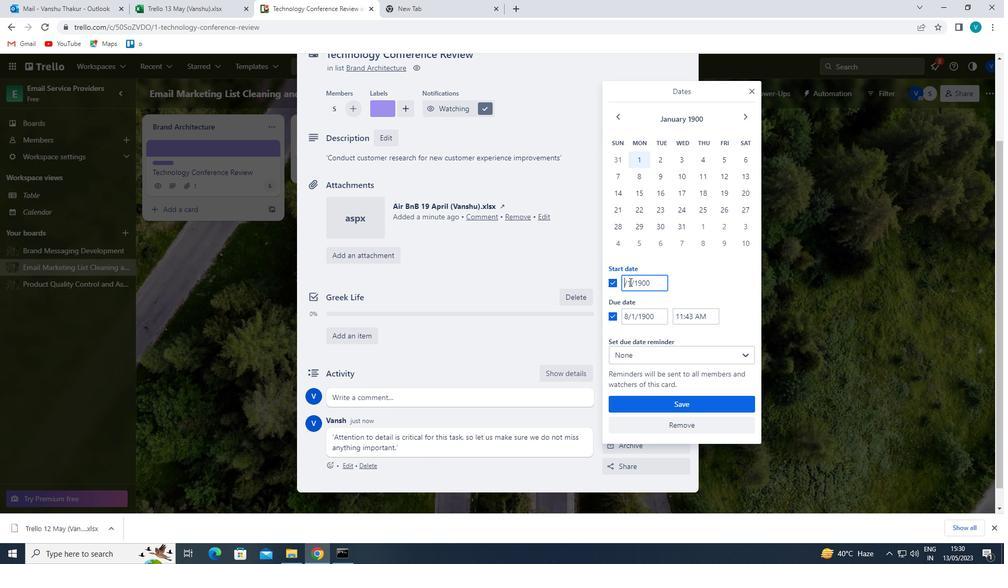 
Action: Mouse moved to (630, 312)
Screenshot: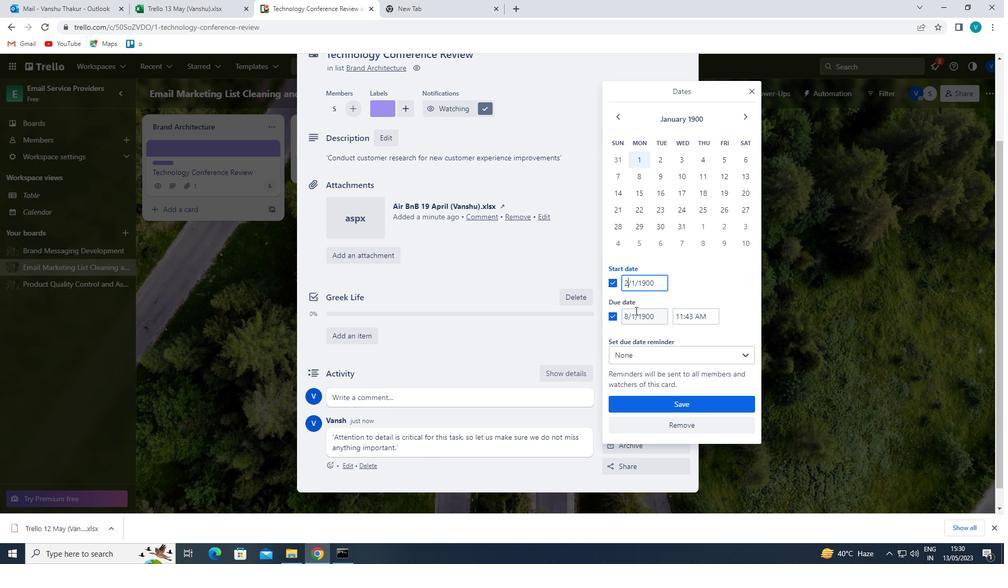 
Action: Mouse pressed left at (630, 312)
Screenshot: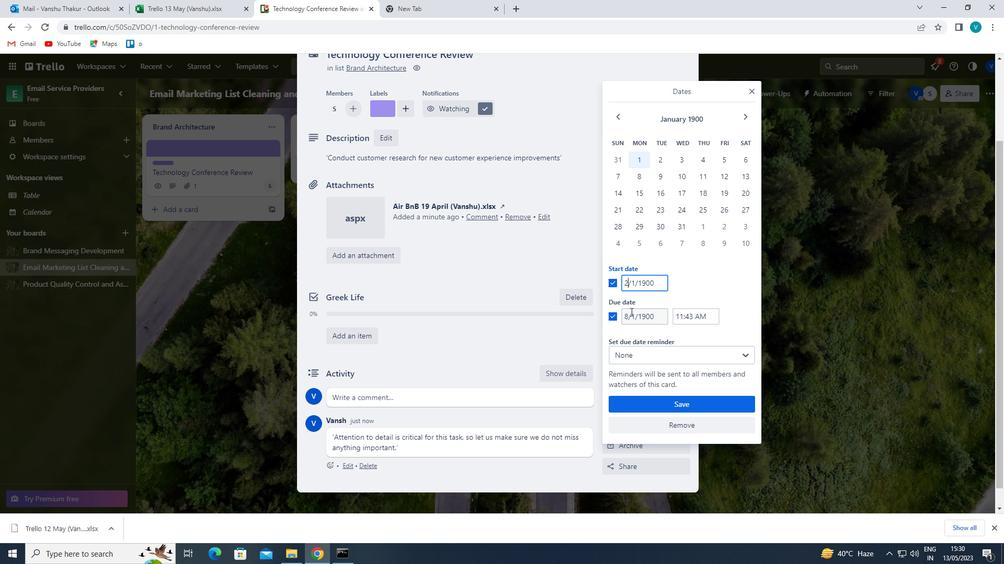 
Action: Mouse moved to (630, 312)
Screenshot: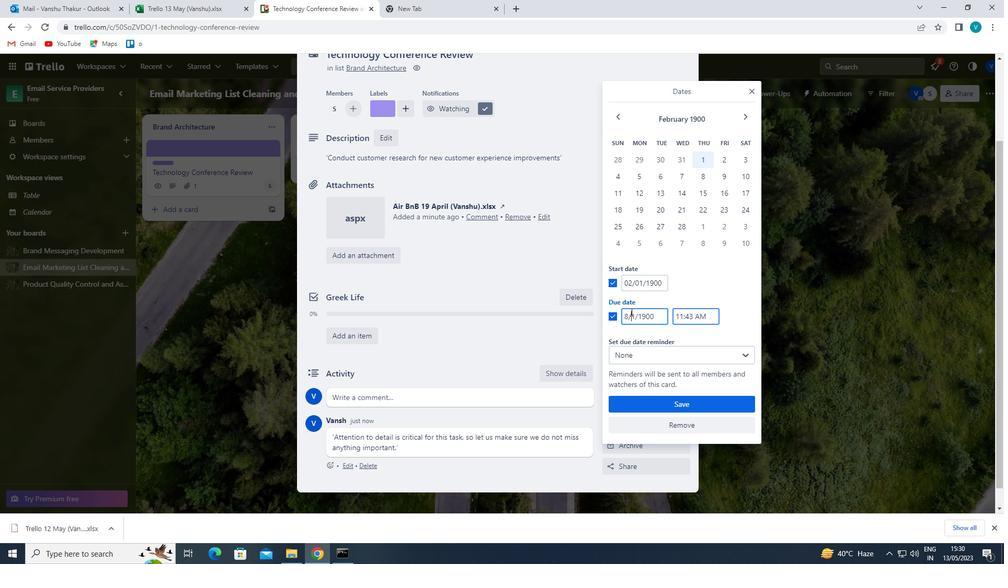 
Action: Mouse pressed left at (630, 312)
Screenshot: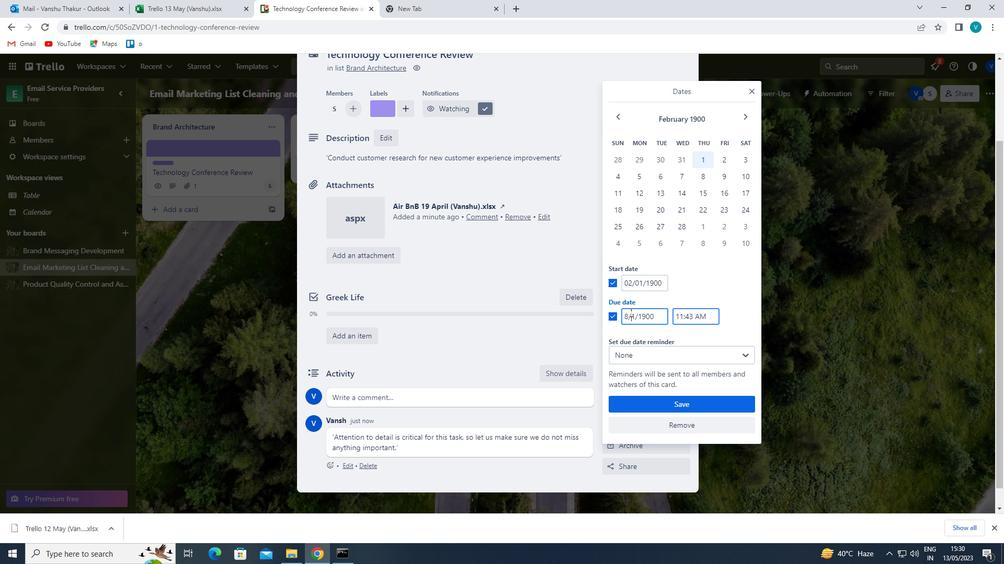 
Action: Mouse moved to (629, 316)
Screenshot: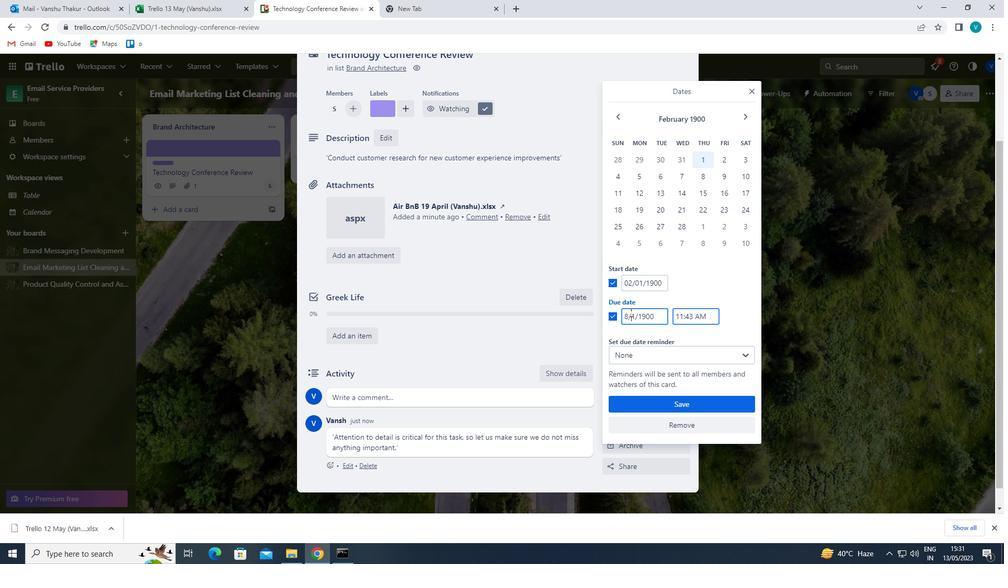 
Action: Mouse pressed left at (629, 316)
Screenshot: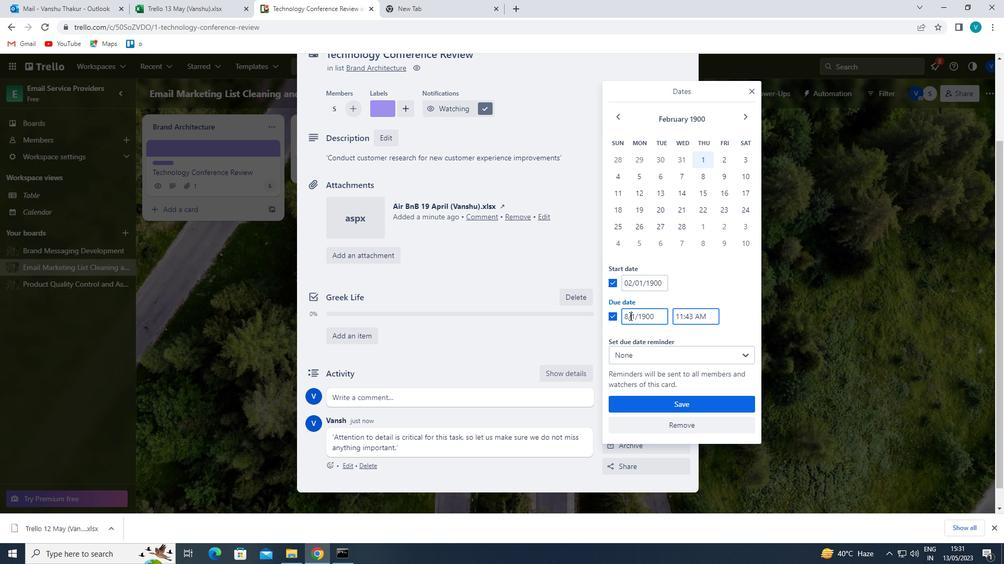 
Action: Mouse moved to (475, 233)
Screenshot: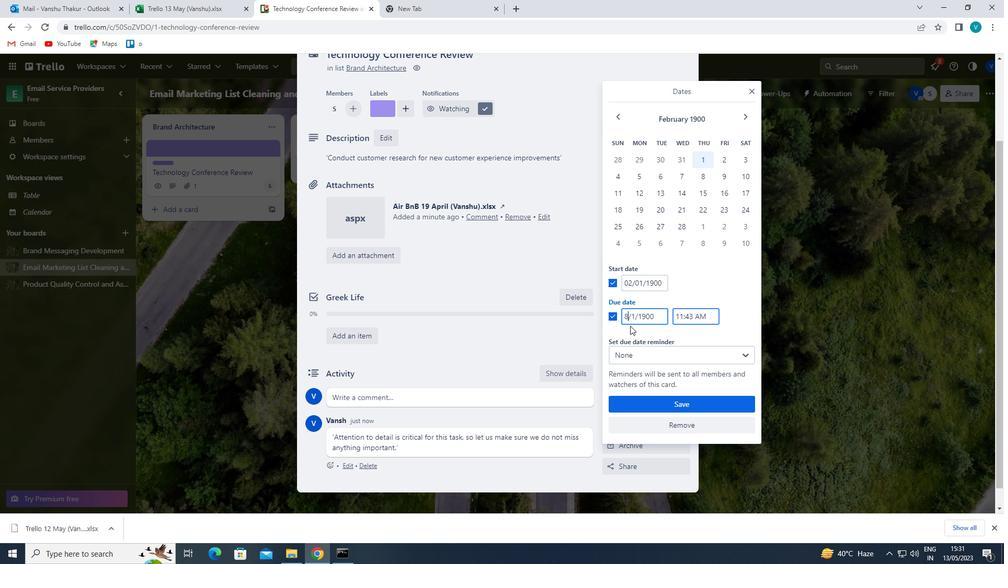 
Action: Key pressed <Key.backspace>9
Screenshot: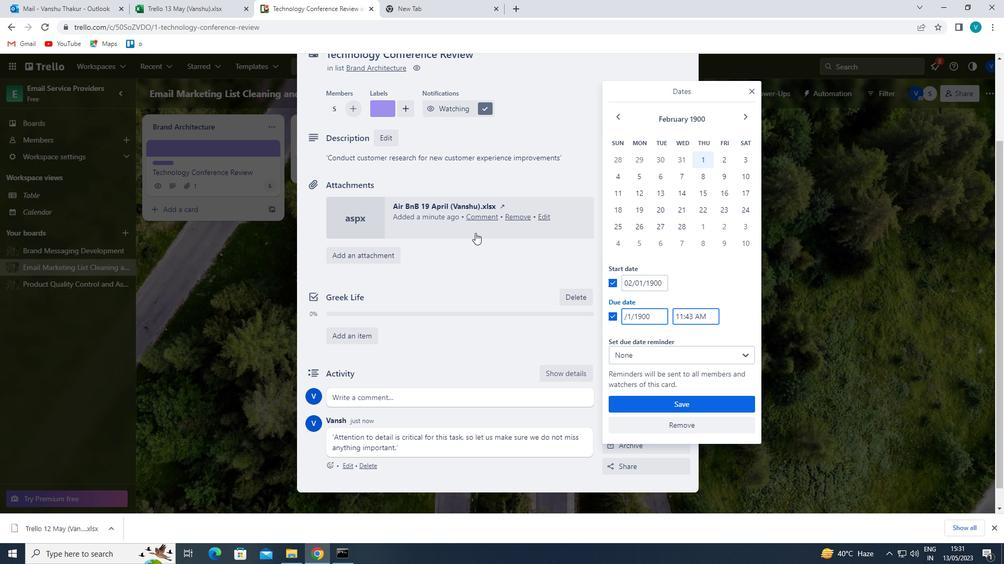 
Action: Mouse moved to (688, 403)
Screenshot: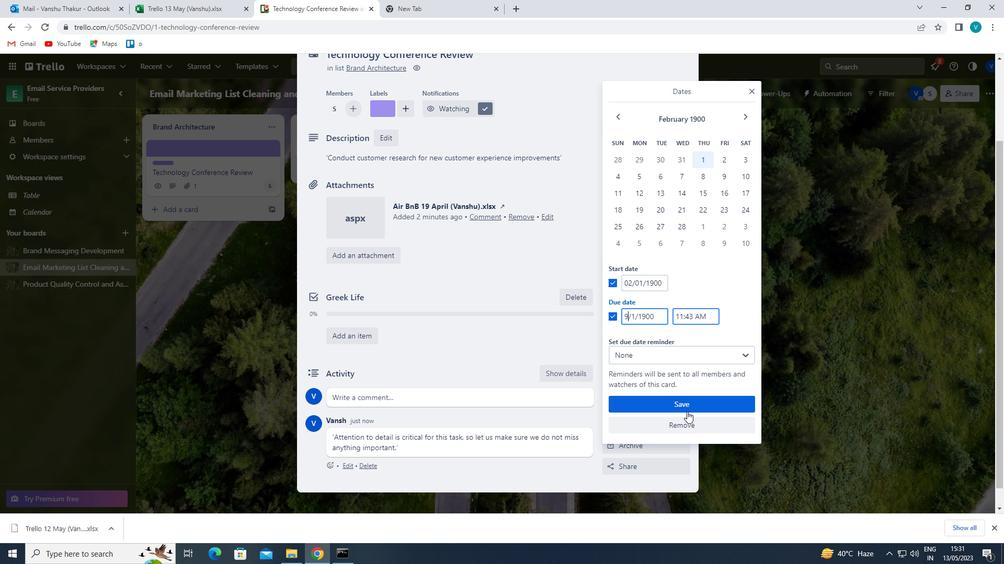 
Action: Mouse pressed left at (688, 403)
Screenshot: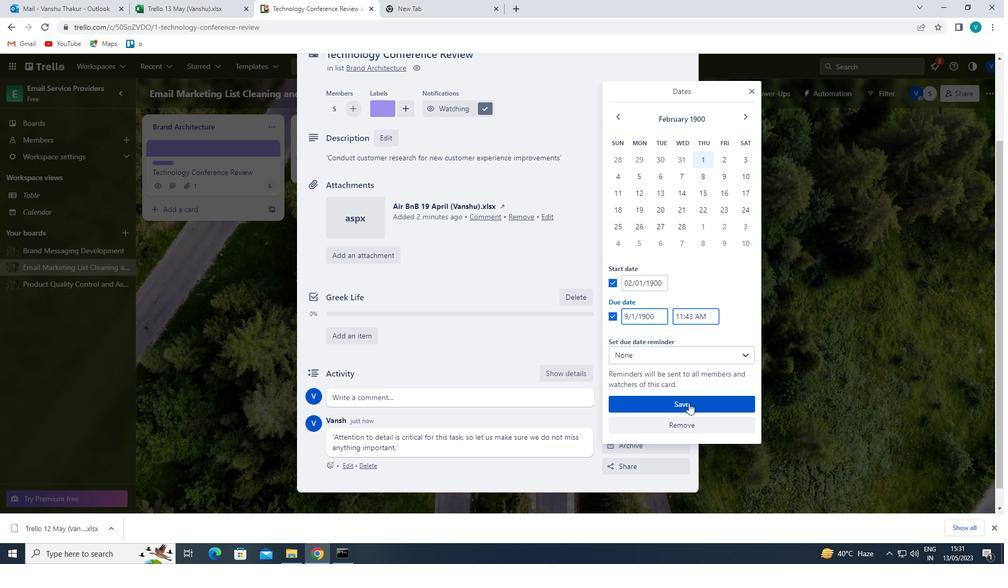 
